 Task: Create an automation button on a Trello card to copy it to a specific list.
Action: Mouse moved to (413, 469)
Screenshot: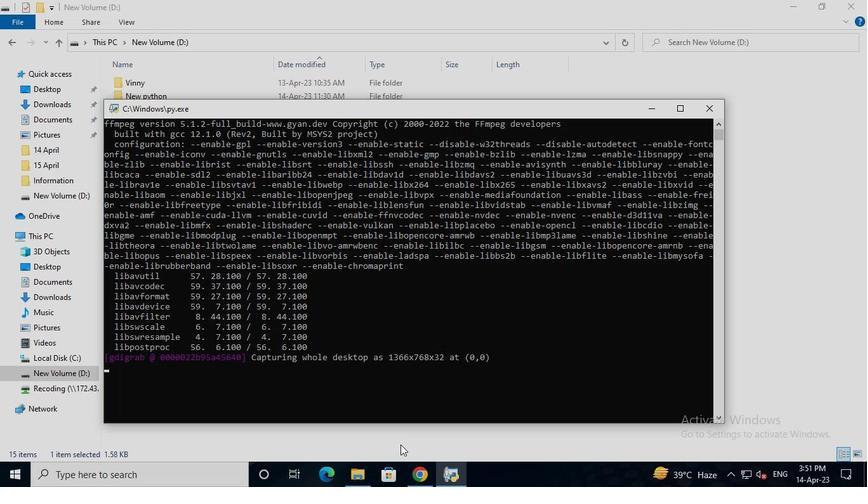 
Action: Mouse pressed left at (413, 469)
Screenshot: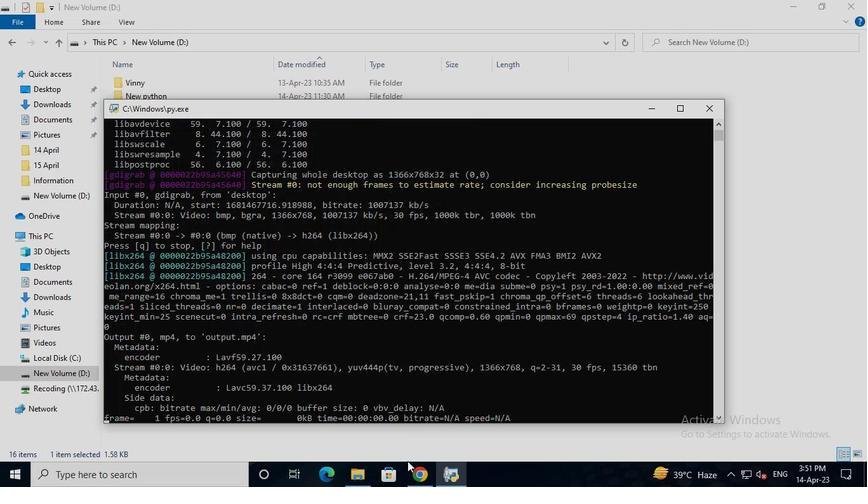 
Action: Mouse moved to (459, 388)
Screenshot: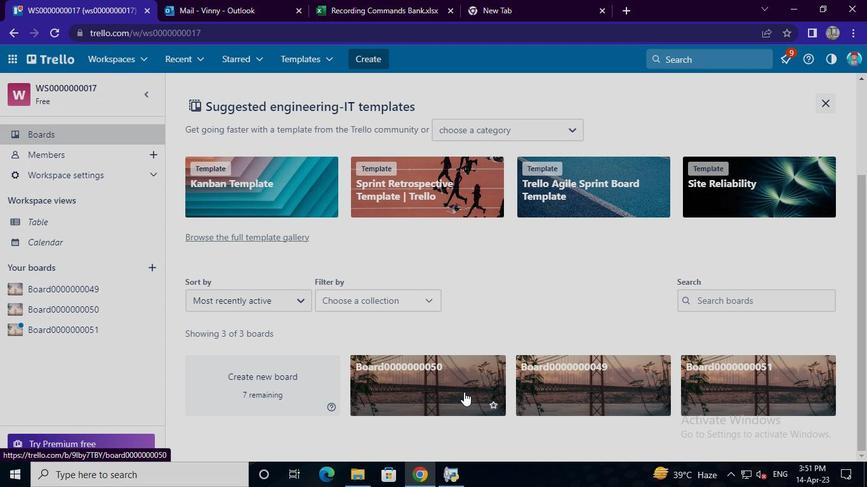 
Action: Mouse pressed left at (459, 388)
Screenshot: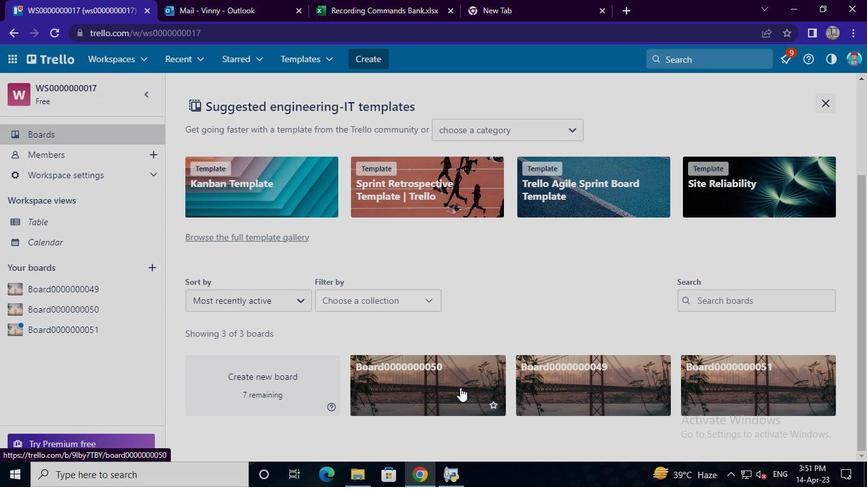 
Action: Mouse moved to (330, 253)
Screenshot: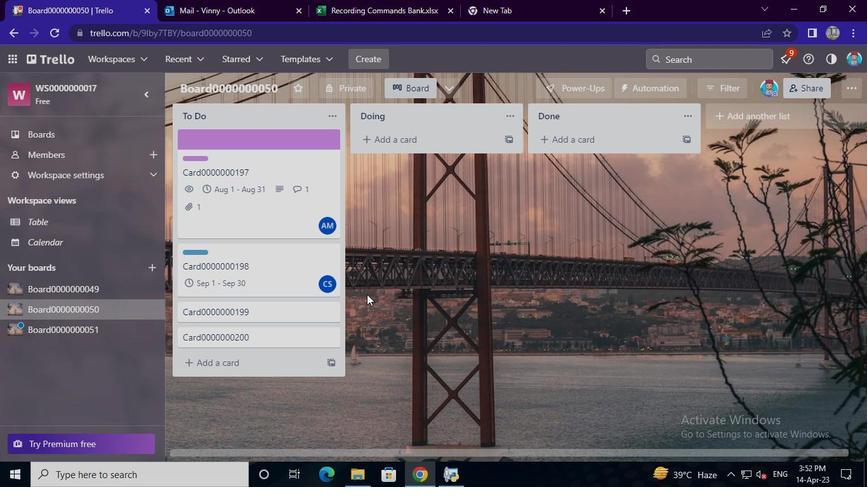 
Action: Mouse pressed left at (330, 253)
Screenshot: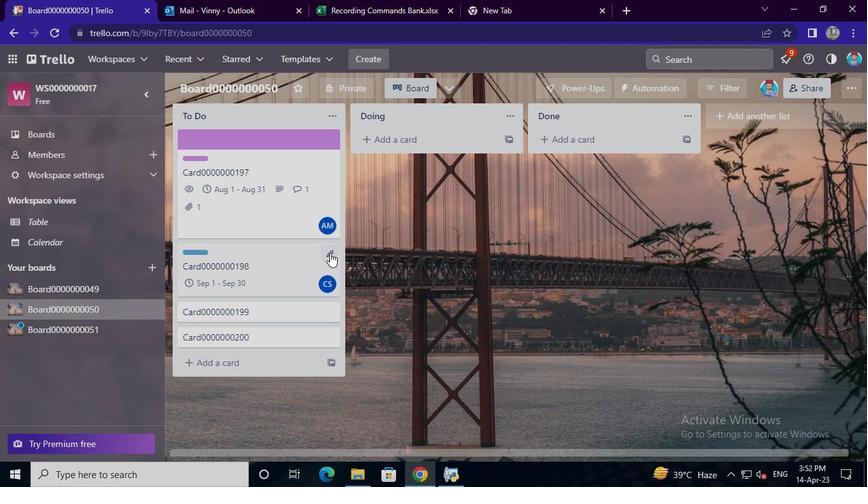 
Action: Mouse moved to (384, 256)
Screenshot: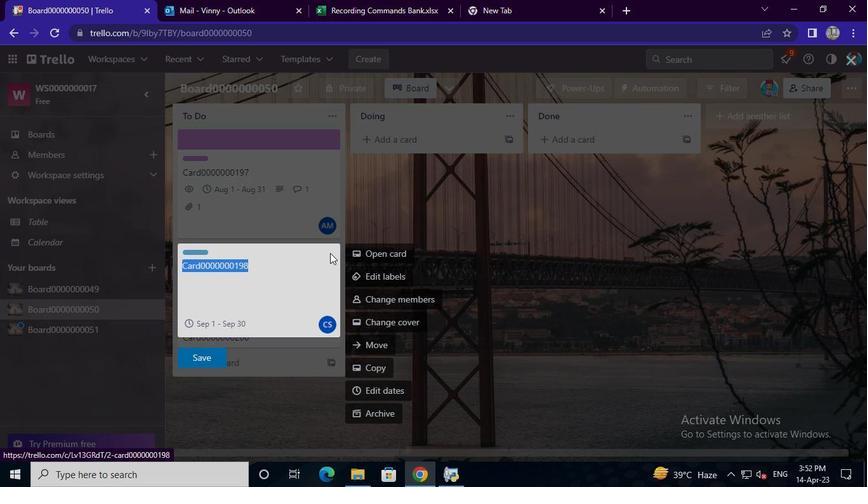 
Action: Mouse pressed left at (384, 256)
Screenshot: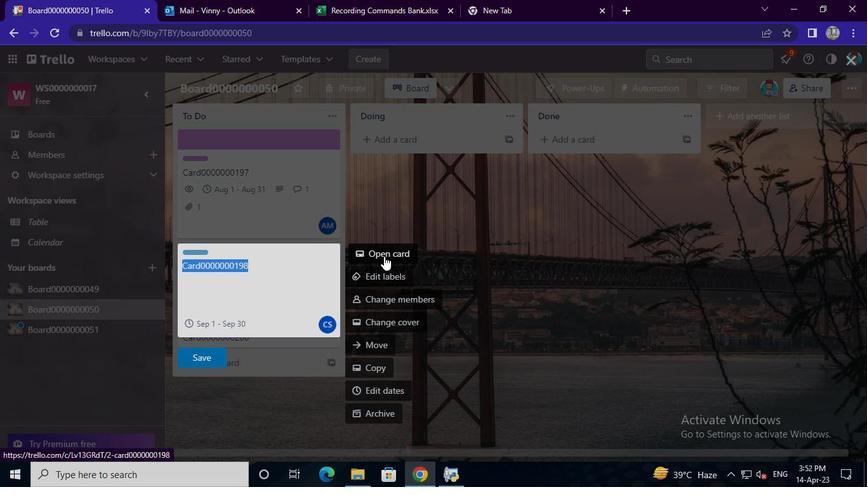 
Action: Mouse moved to (584, 257)
Screenshot: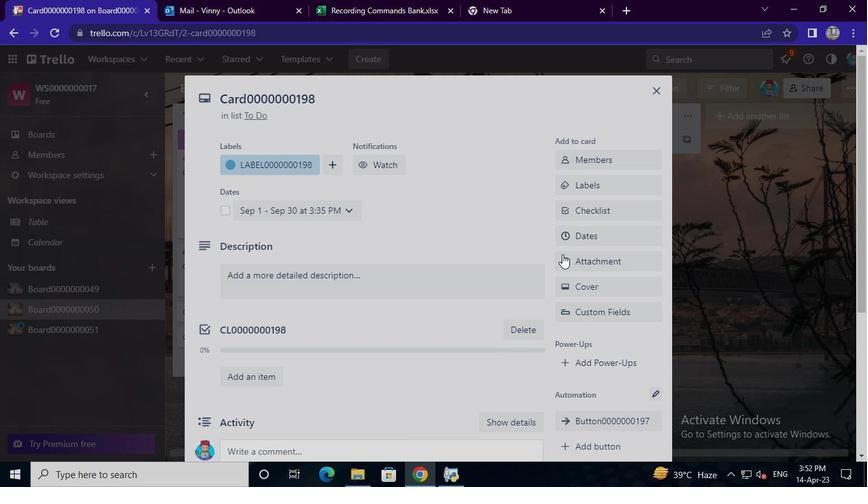 
Action: Mouse pressed left at (584, 257)
Screenshot: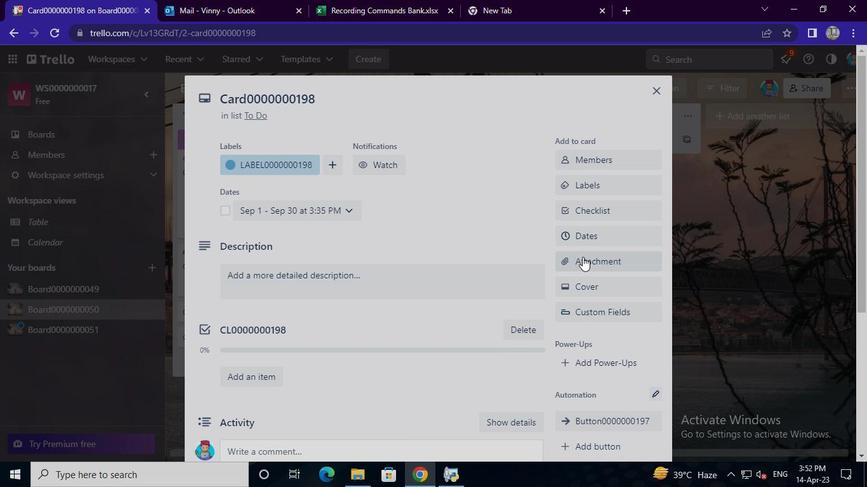 
Action: Mouse moved to (587, 136)
Screenshot: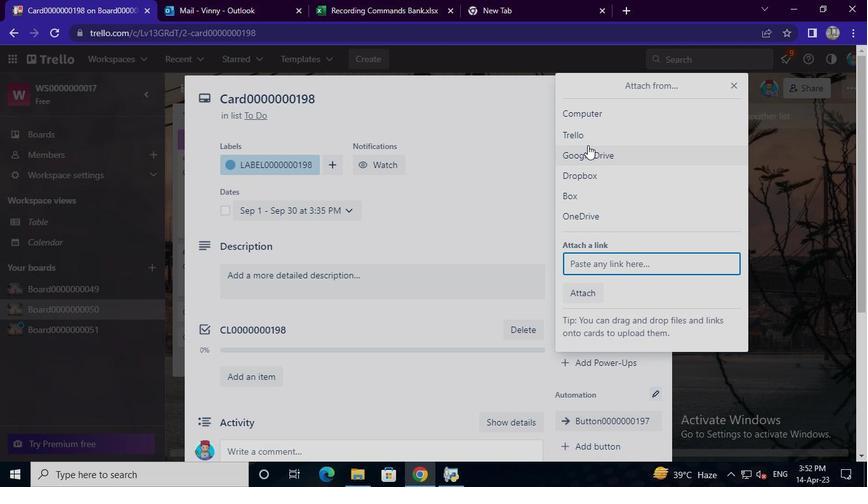 
Action: Mouse pressed left at (587, 136)
Screenshot: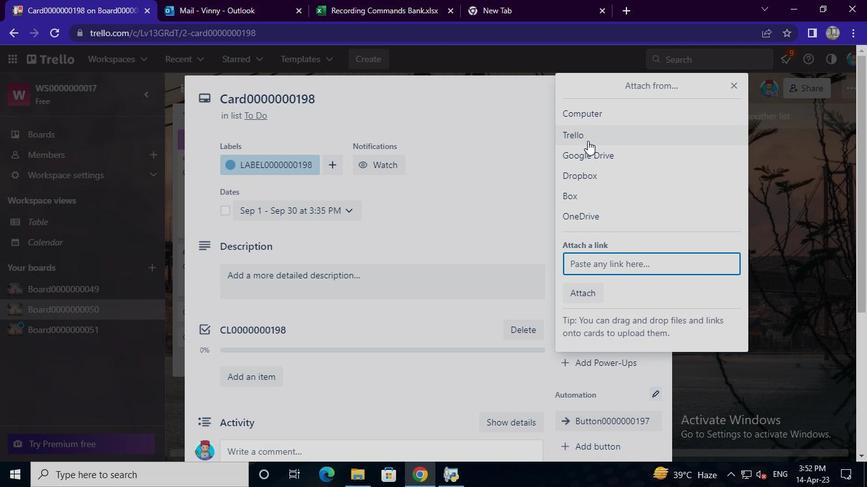 
Action: Mouse moved to (602, 179)
Screenshot: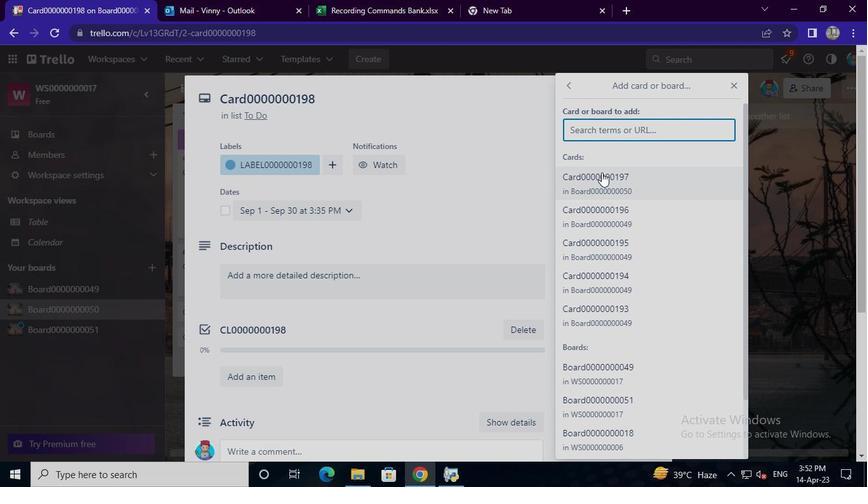 
Action: Mouse pressed left at (602, 179)
Screenshot: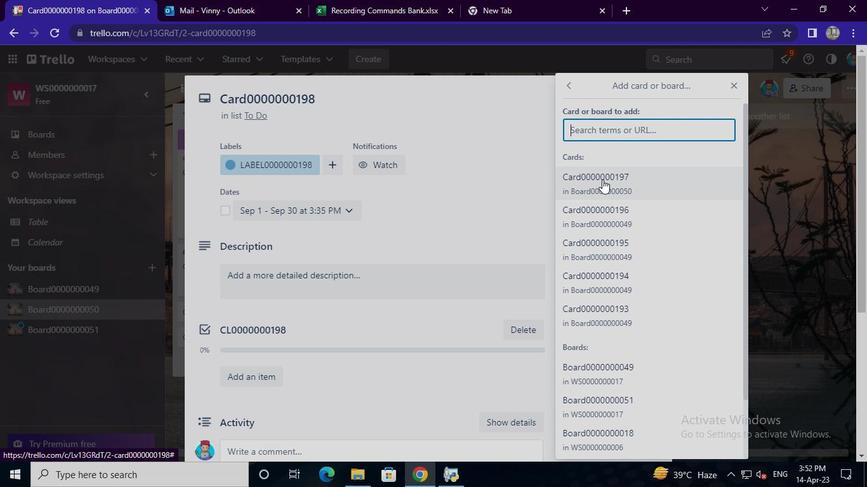 
Action: Mouse moved to (593, 289)
Screenshot: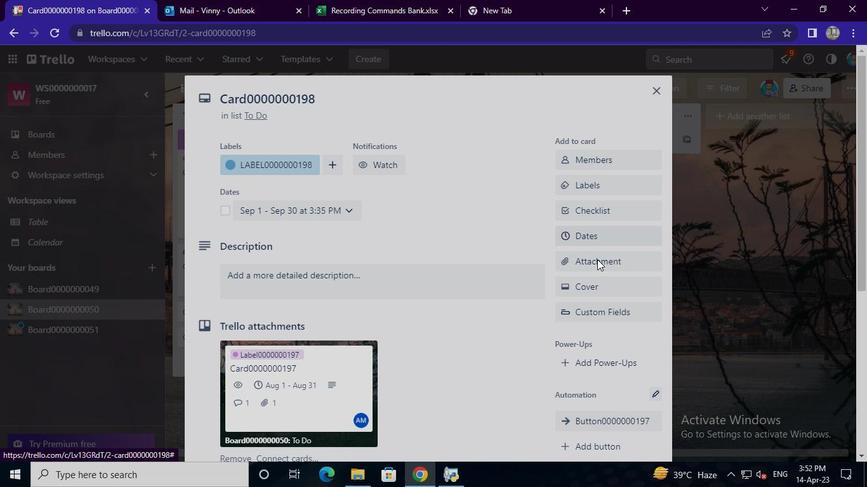 
Action: Mouse pressed left at (593, 289)
Screenshot: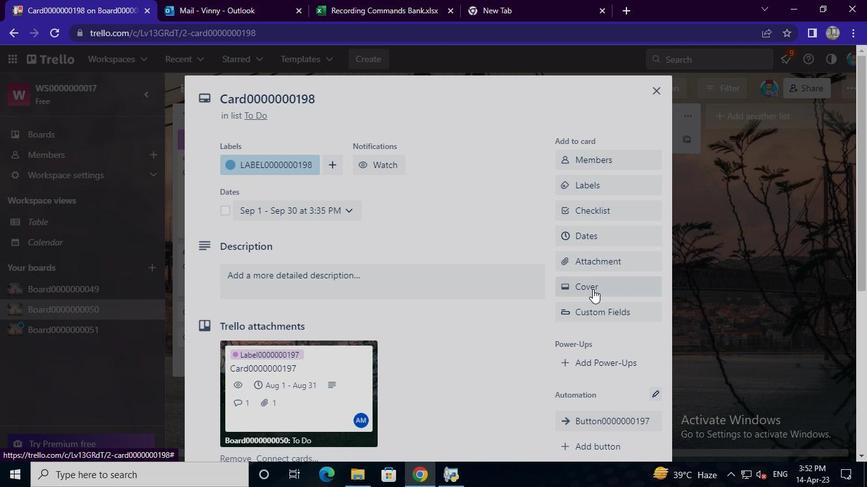 
Action: Mouse moved to (617, 225)
Screenshot: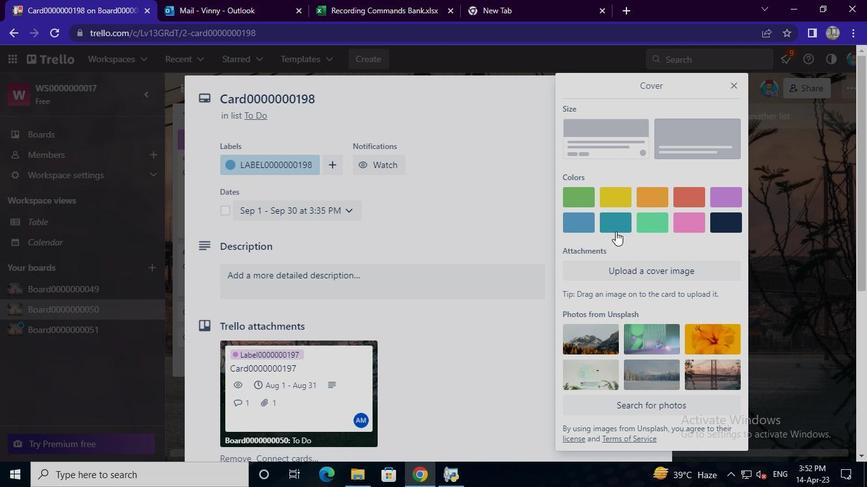 
Action: Mouse pressed left at (617, 225)
Screenshot: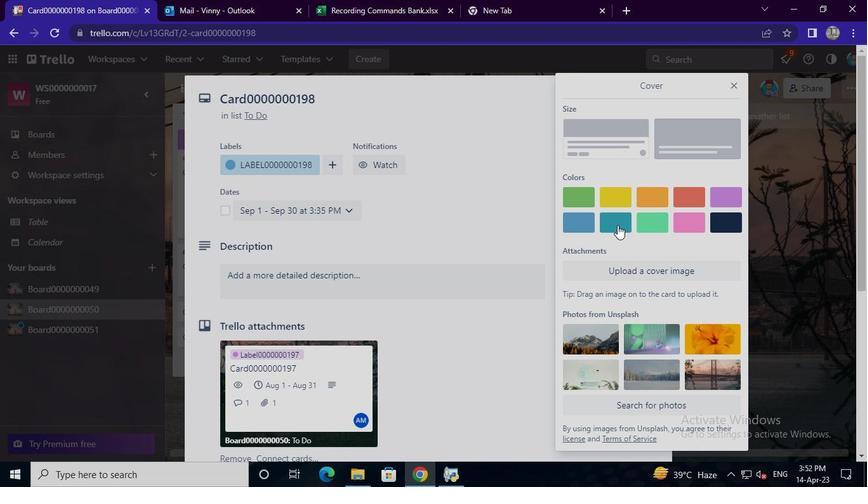 
Action: Mouse moved to (736, 85)
Screenshot: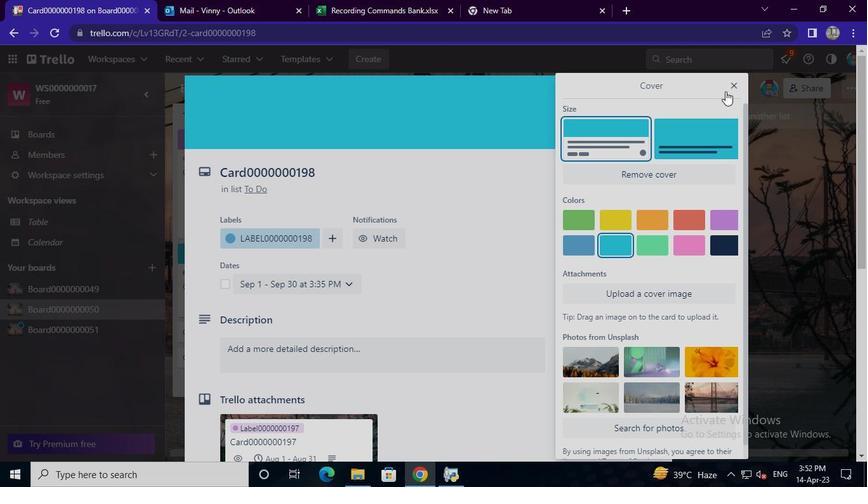 
Action: Mouse pressed left at (736, 85)
Screenshot: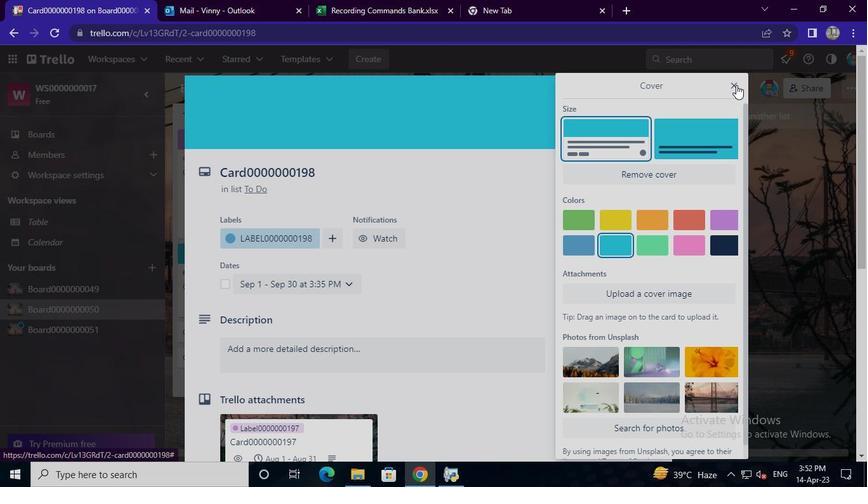 
Action: Mouse moved to (608, 173)
Screenshot: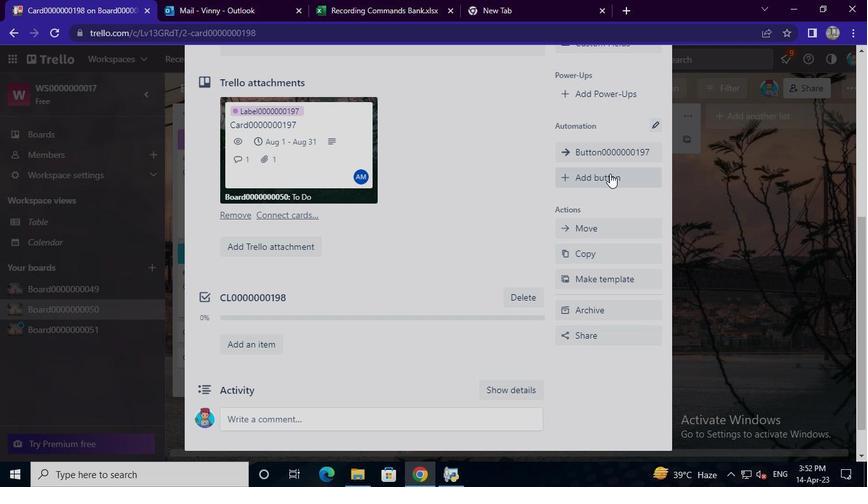 
Action: Mouse pressed left at (608, 173)
Screenshot: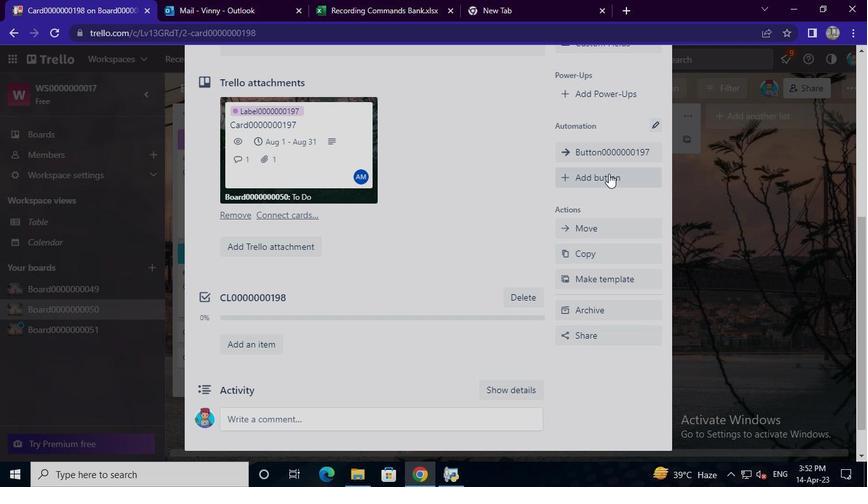 
Action: Mouse moved to (622, 167)
Screenshot: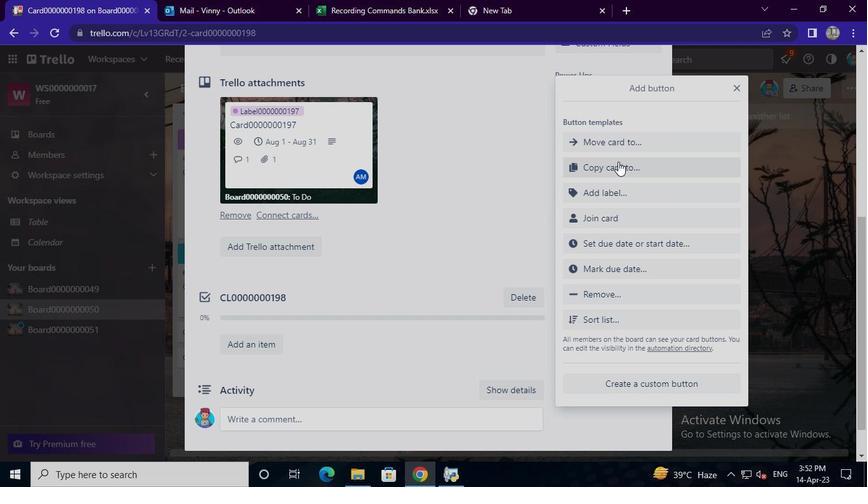 
Action: Mouse pressed left at (622, 167)
Screenshot: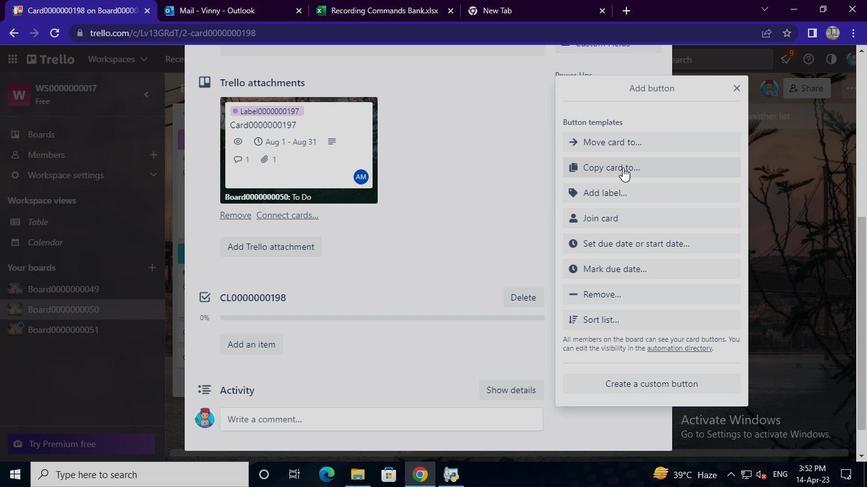 
Action: Mouse moved to (645, 257)
Screenshot: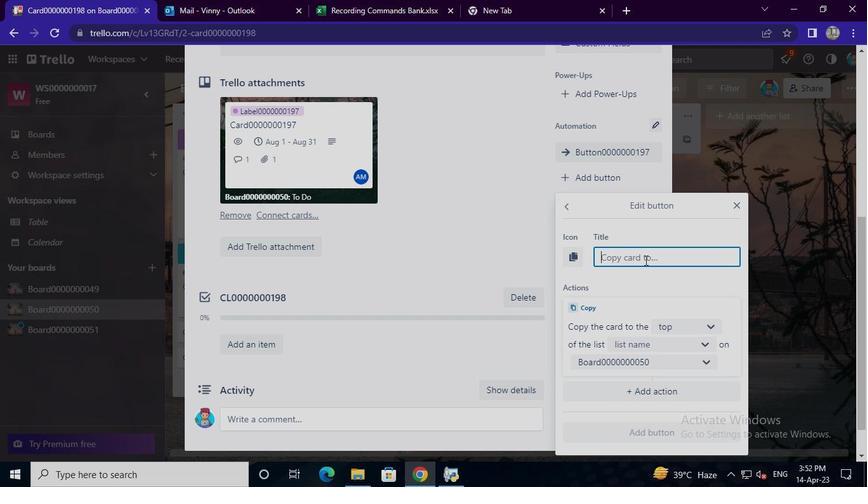 
Action: Mouse pressed left at (645, 257)
Screenshot: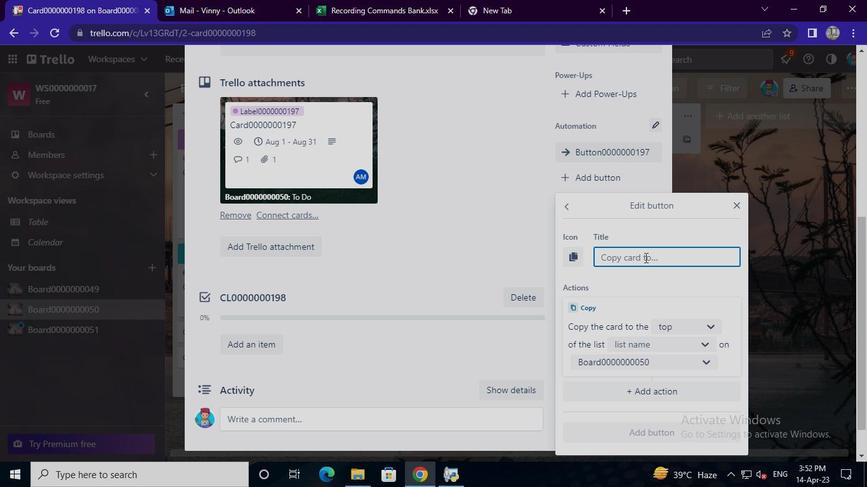 
Action: Mouse moved to (545, 104)
Screenshot: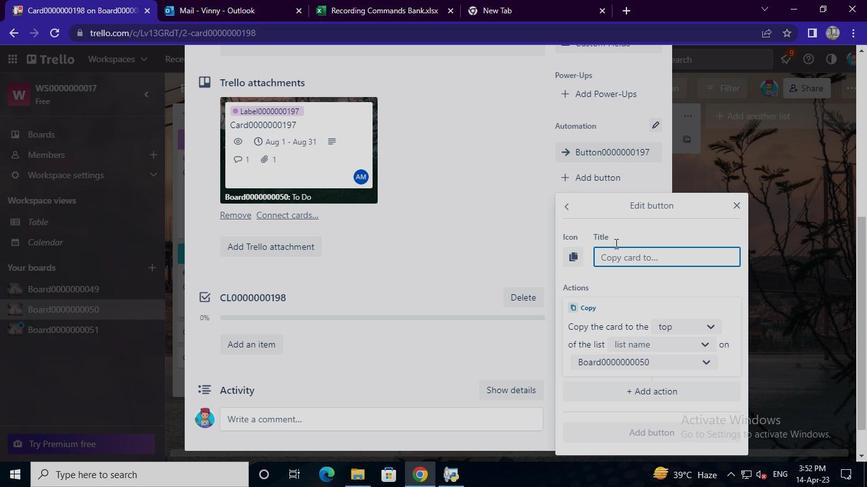 
Action: Keyboard Key.shift
Screenshot: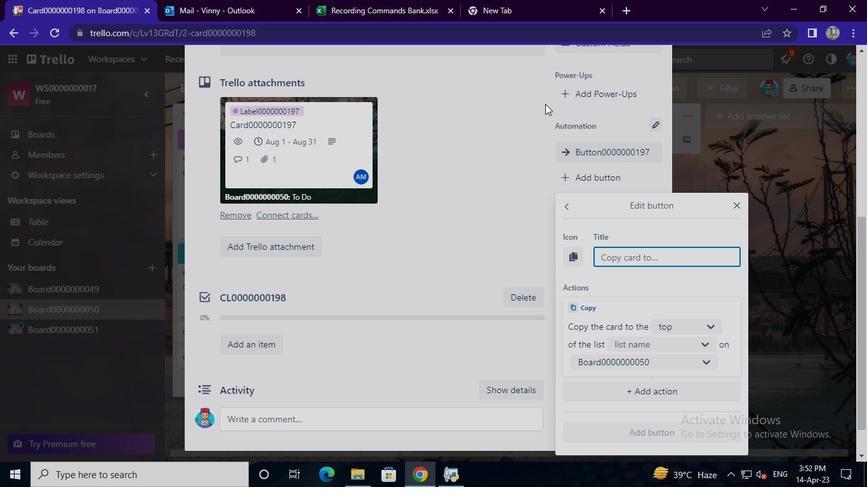 
Action: Mouse moved to (545, 104)
Screenshot: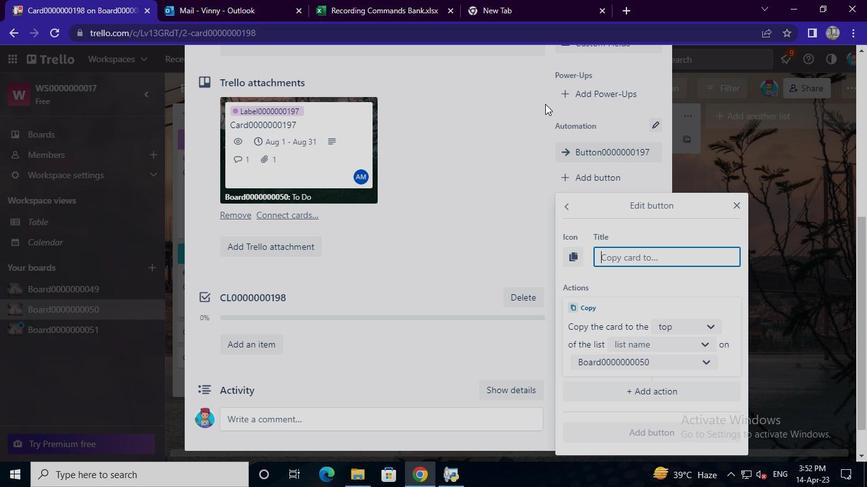 
Action: Keyboard B
Screenshot: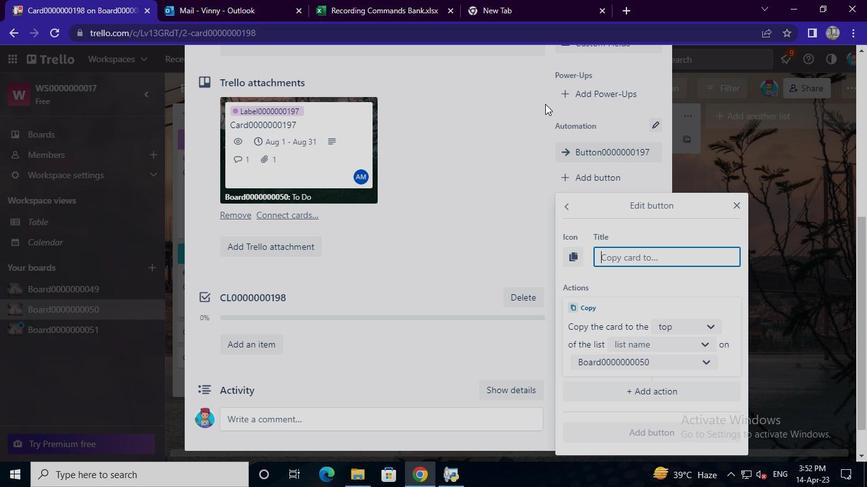 
Action: Keyboard u
Screenshot: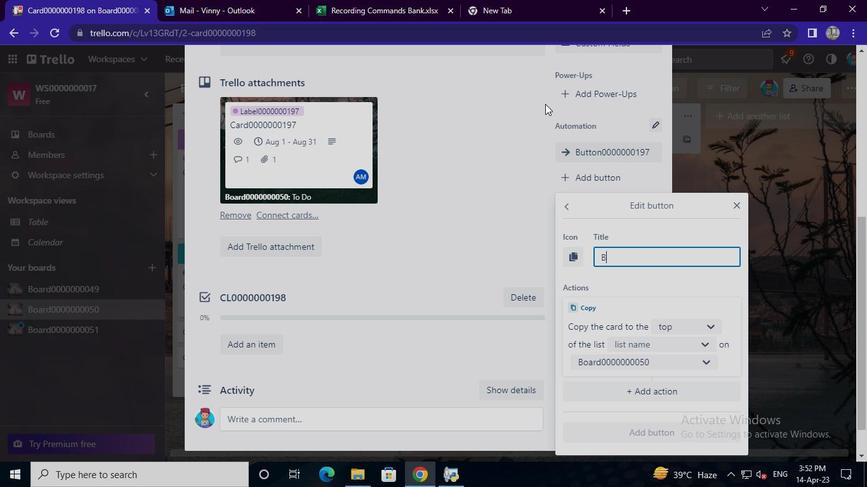
Action: Keyboard t
Screenshot: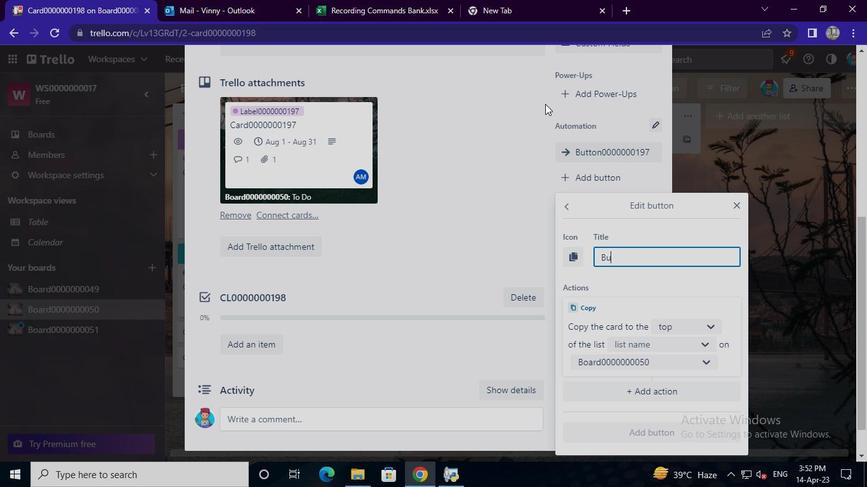 
Action: Keyboard t
Screenshot: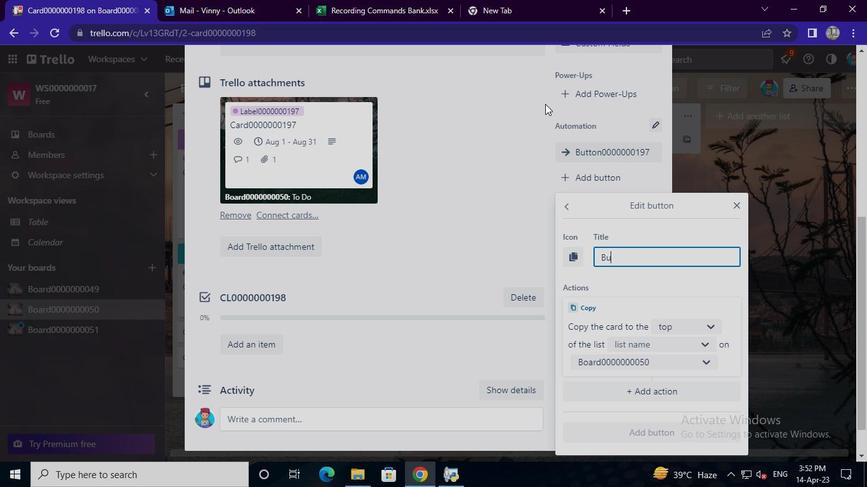 
Action: Keyboard o
Screenshot: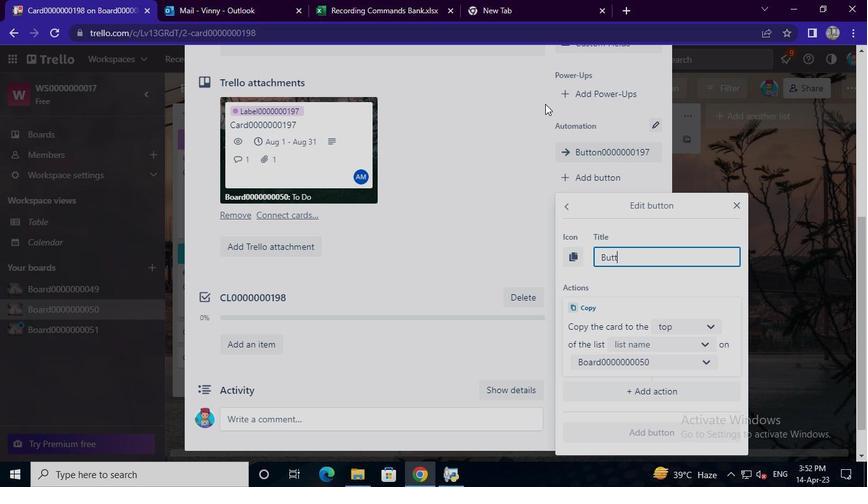 
Action: Keyboard n
Screenshot: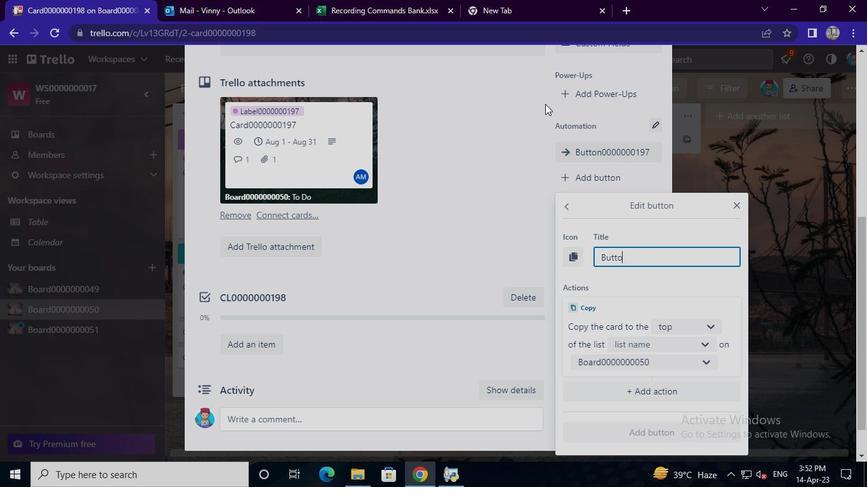 
Action: Keyboard <97>
Screenshot: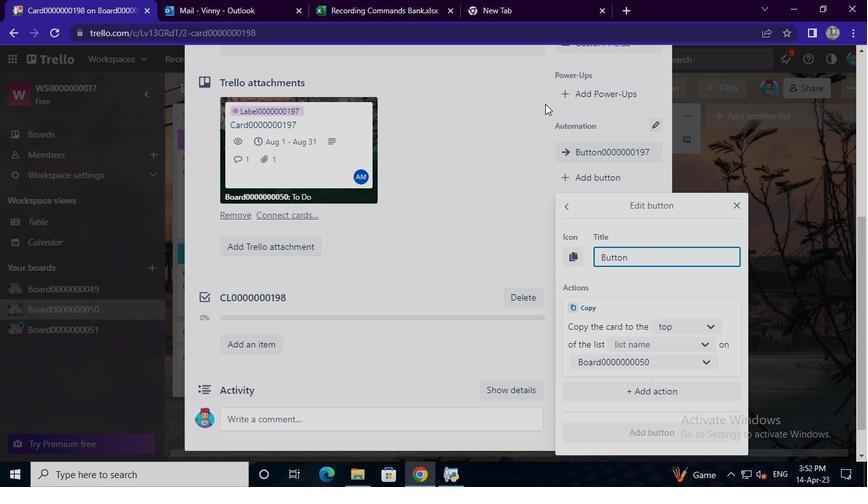 
Action: Keyboard <105>
Screenshot: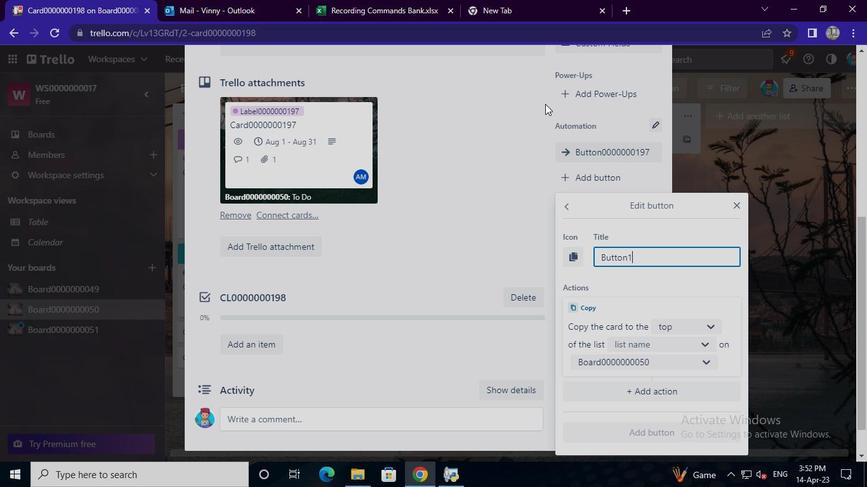 
Action: Keyboard <104>
Screenshot: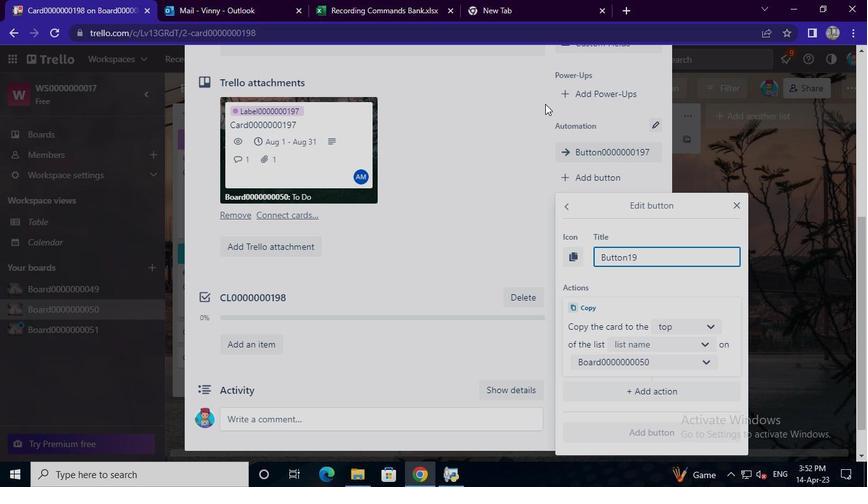 
Action: Mouse moved to (676, 327)
Screenshot: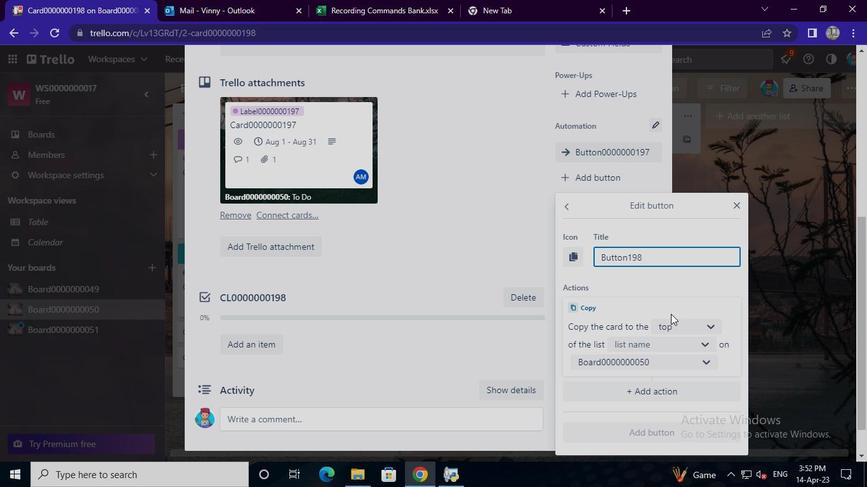 
Action: Mouse pressed left at (676, 327)
Screenshot: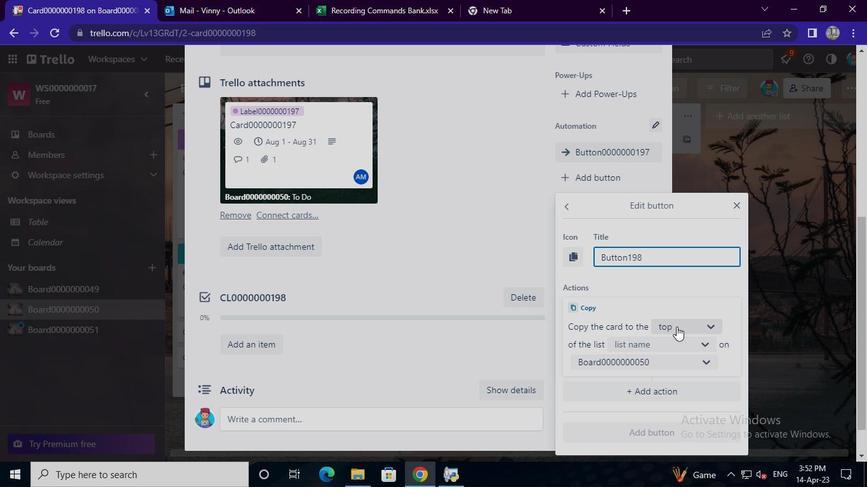 
Action: Mouse moved to (687, 368)
Screenshot: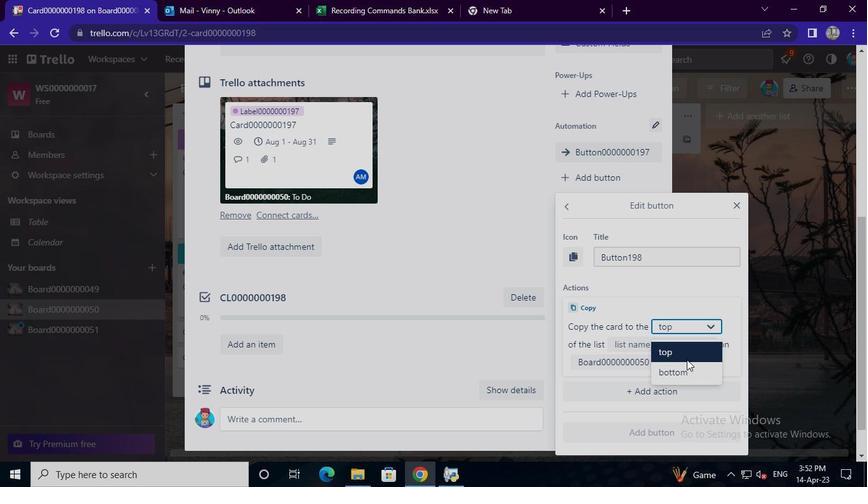 
Action: Mouse pressed left at (687, 368)
Screenshot: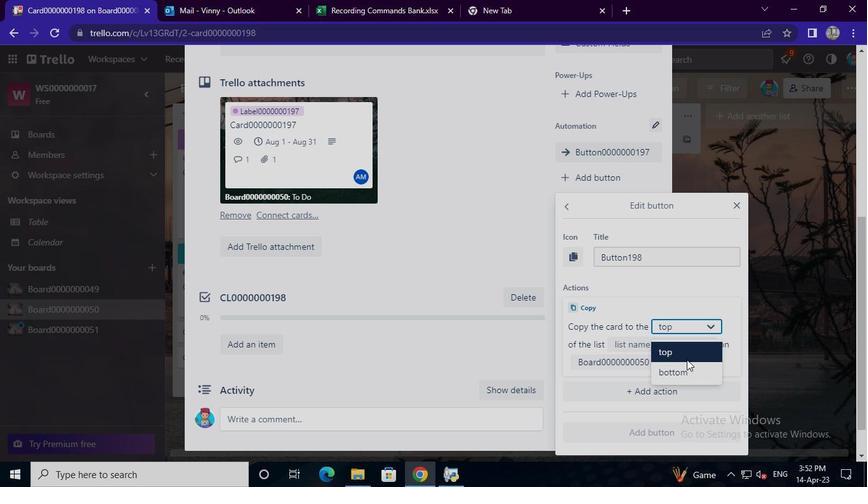 
Action: Mouse moved to (683, 348)
Screenshot: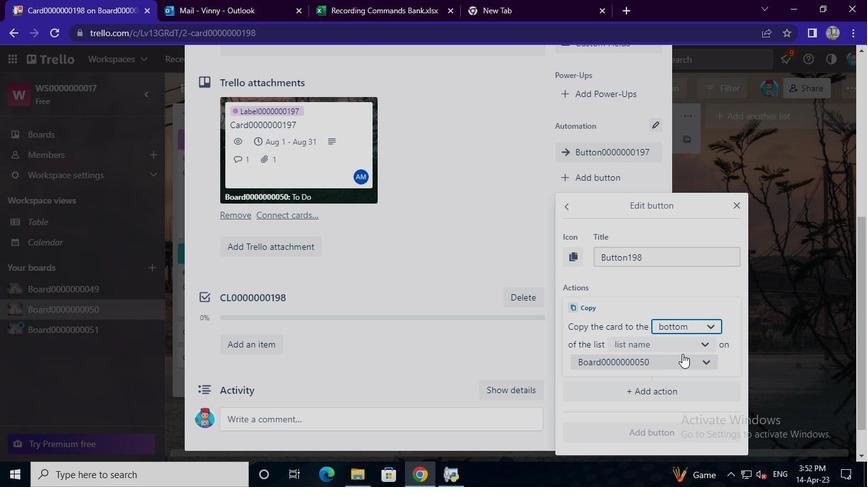 
Action: Mouse pressed left at (683, 348)
Screenshot: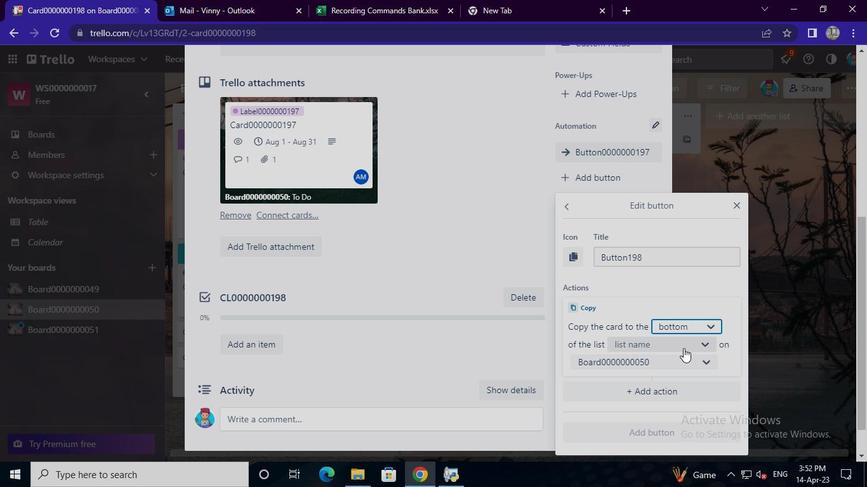 
Action: Mouse moved to (669, 368)
Screenshot: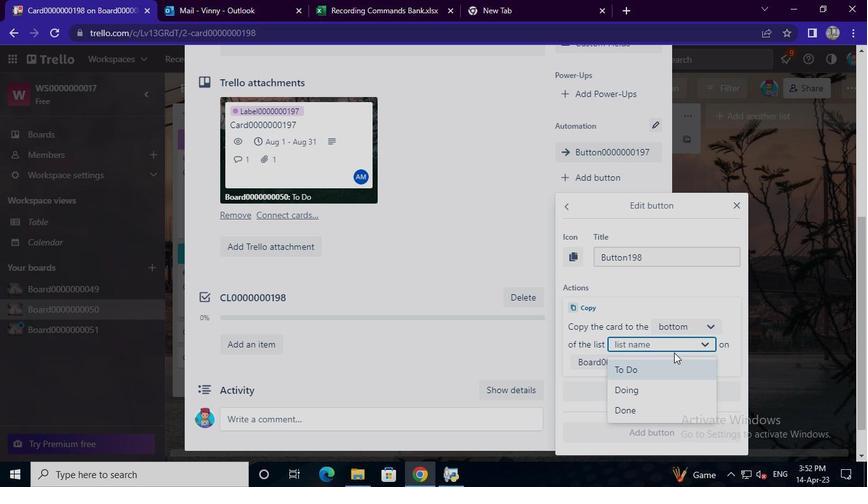 
Action: Mouse pressed left at (669, 368)
Screenshot: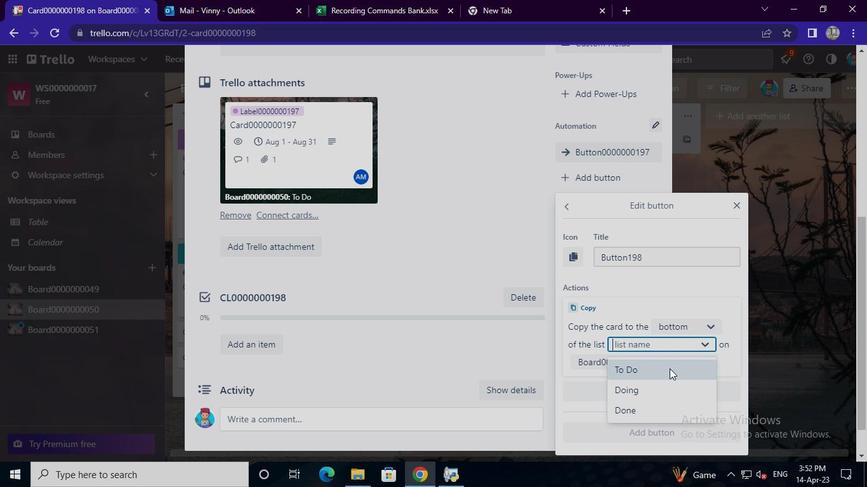 
Action: Mouse moved to (662, 428)
Screenshot: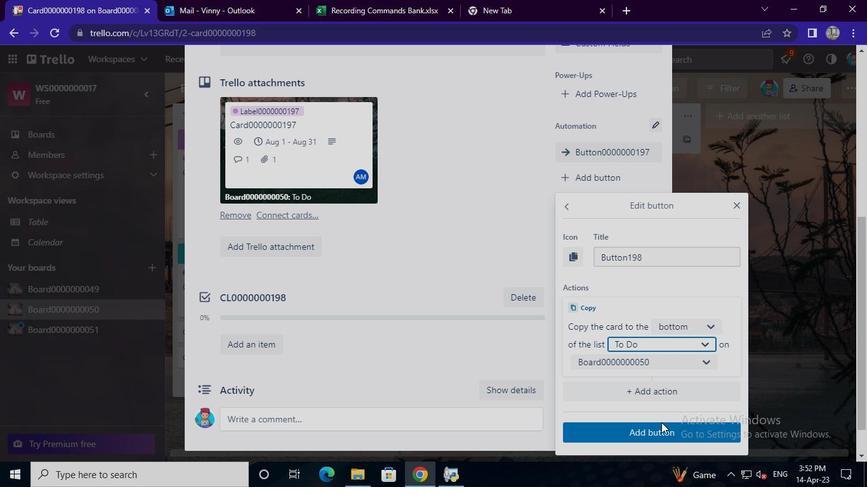
Action: Mouse pressed left at (662, 428)
Screenshot: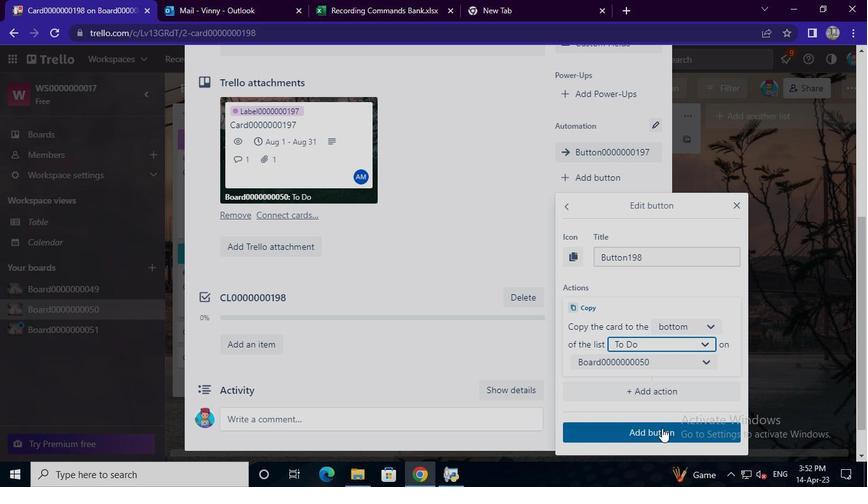
Action: Mouse moved to (291, 161)
Screenshot: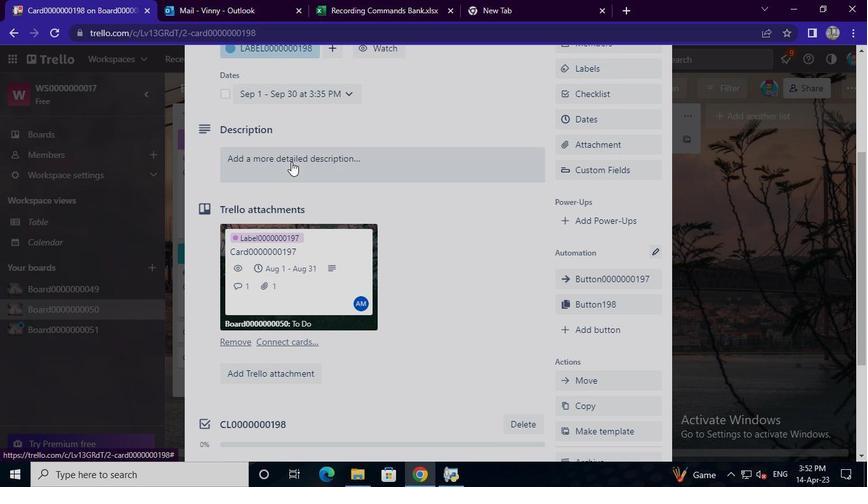 
Action: Mouse pressed left at (291, 161)
Screenshot: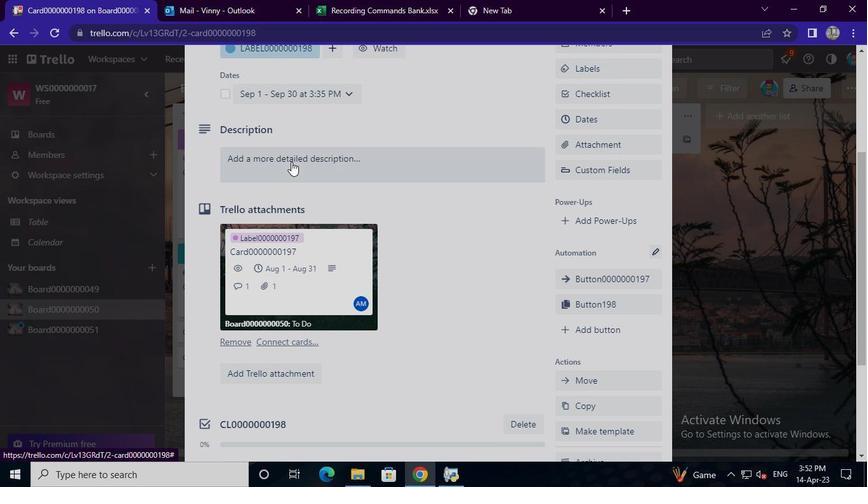 
Action: Mouse moved to (290, 161)
Screenshot: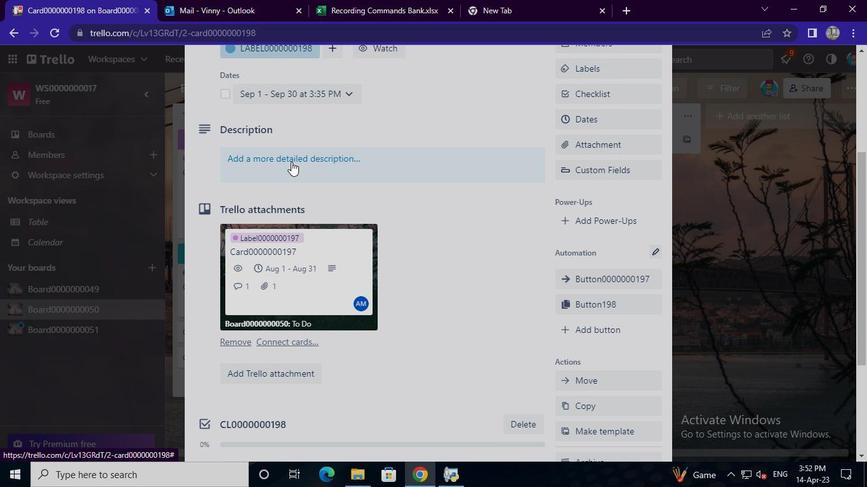 
Action: Keyboard Key.shift
Screenshot: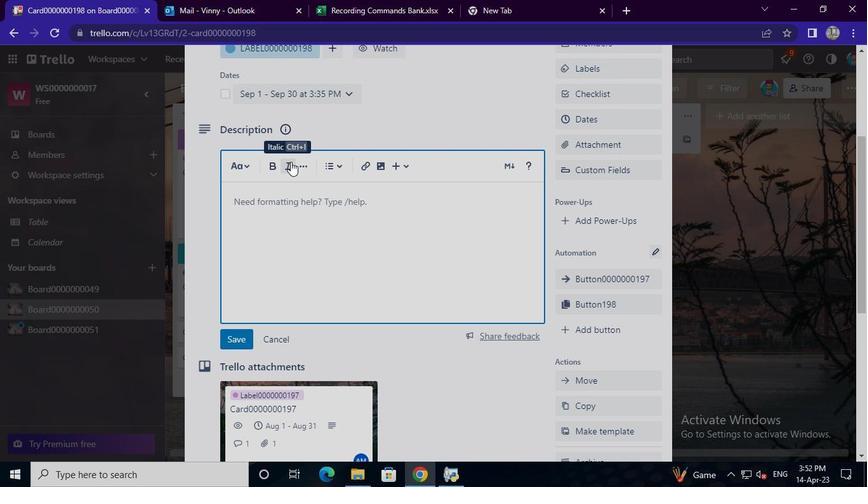
Action: Keyboard D
Screenshot: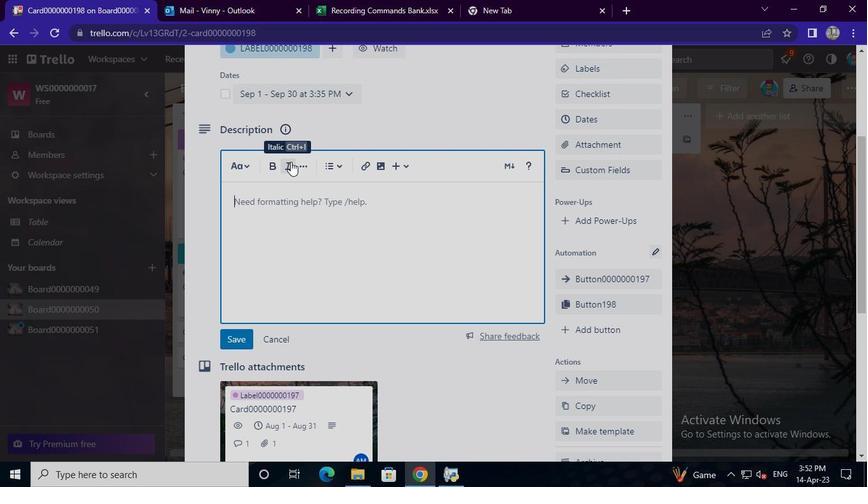 
Action: Keyboard S
Screenshot: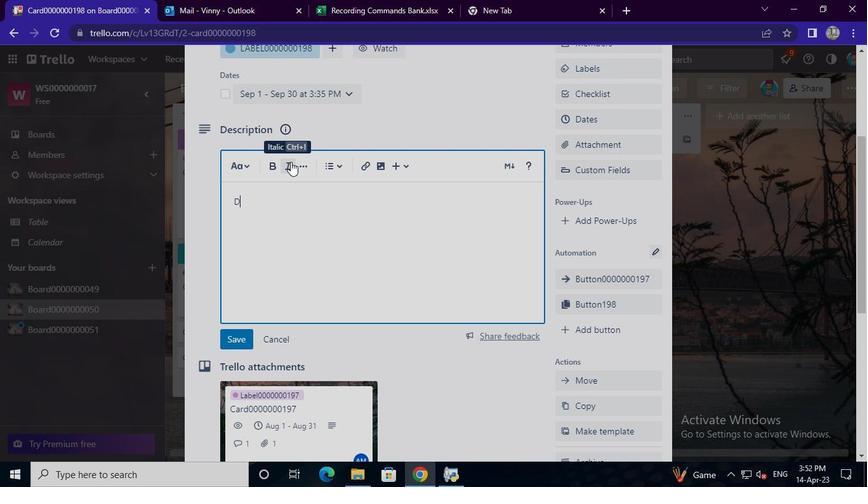 
Action: Keyboard <96>
Screenshot: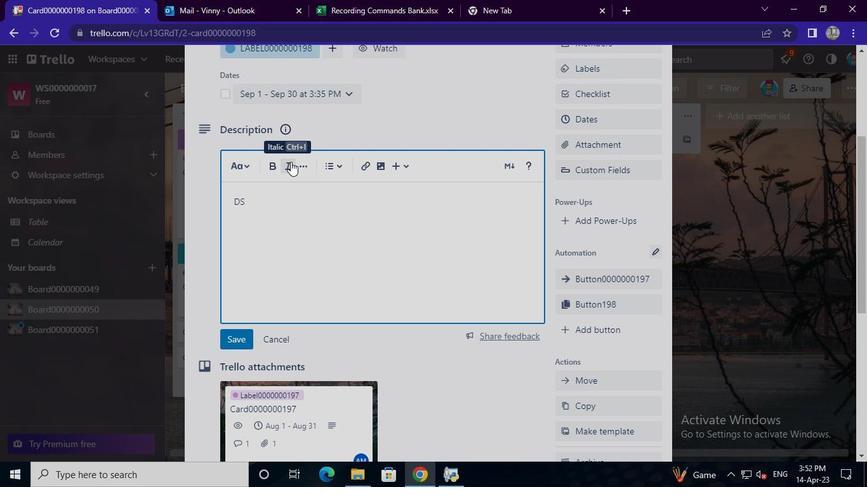 
Action: Keyboard <96>
Screenshot: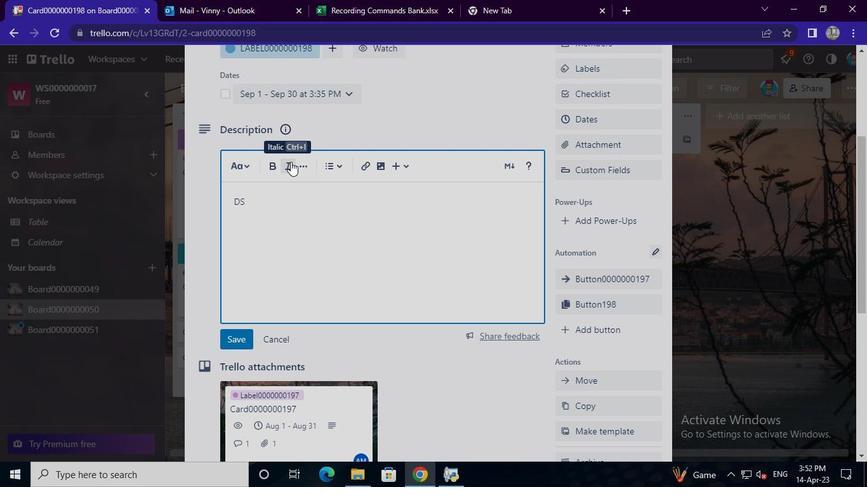 
Action: Keyboard <96>
Screenshot: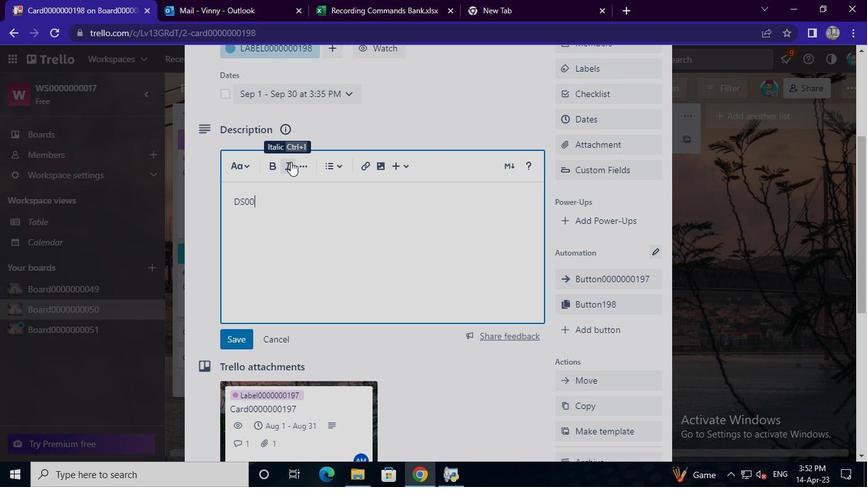 
Action: Keyboard <96>
Screenshot: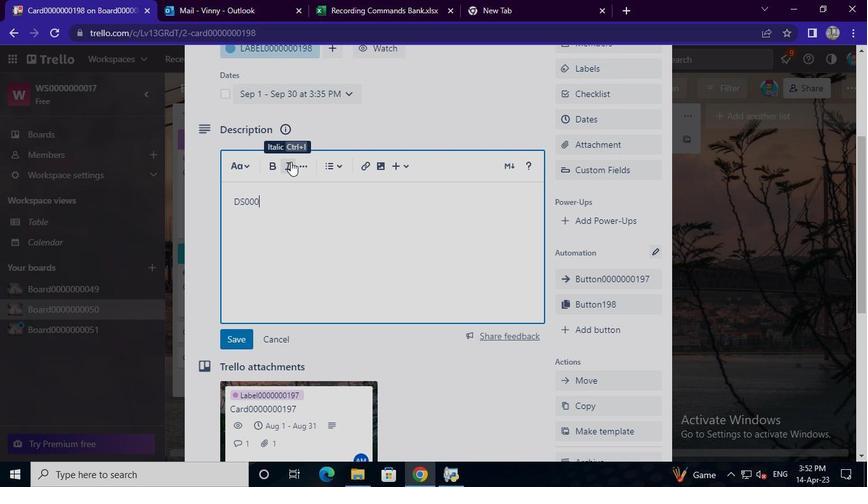 
Action: Keyboard <96>
Screenshot: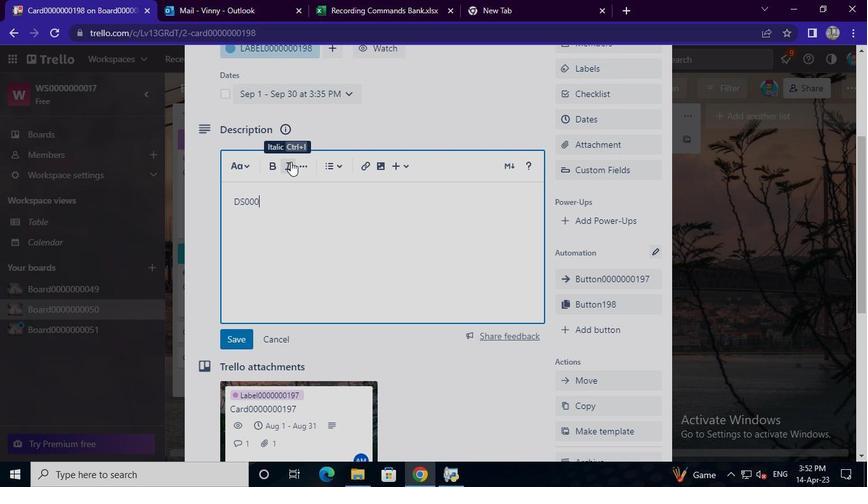 
Action: Keyboard <96>
Screenshot: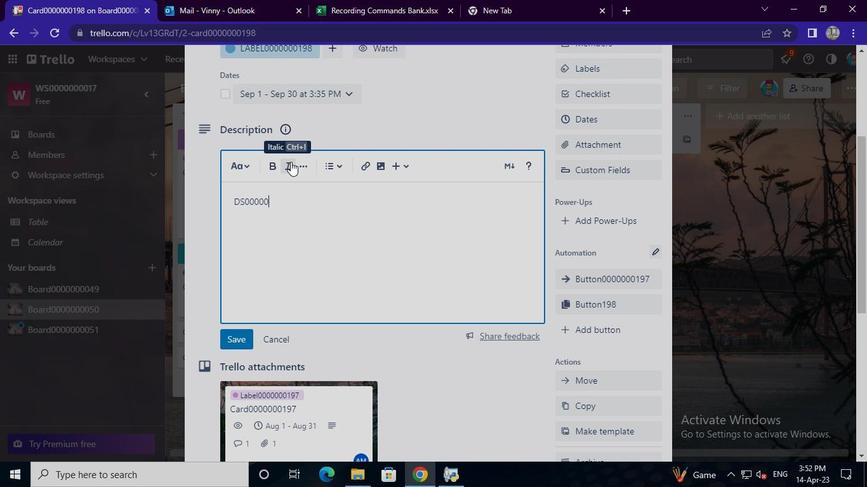 
Action: Keyboard <96>
Screenshot: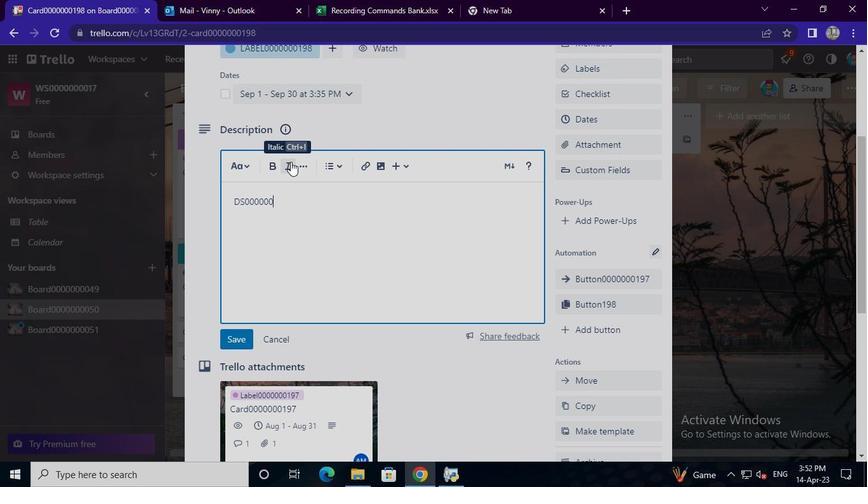 
Action: Keyboard <97>
Screenshot: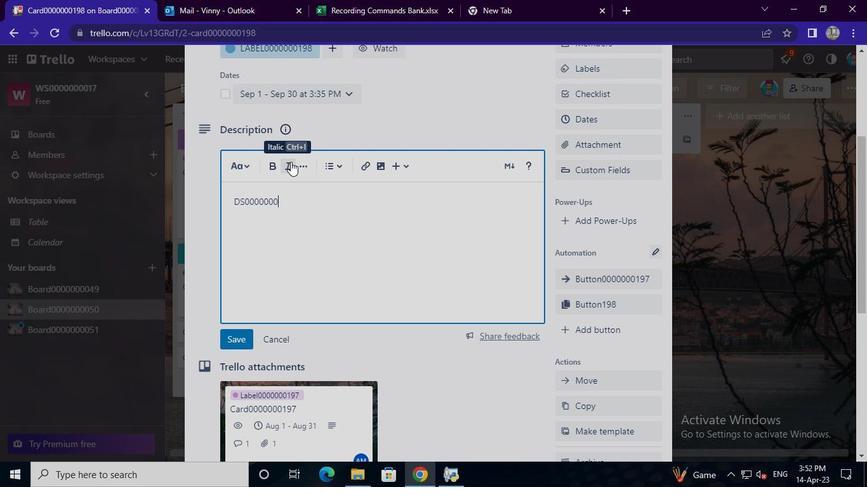 
Action: Keyboard <105>
Screenshot: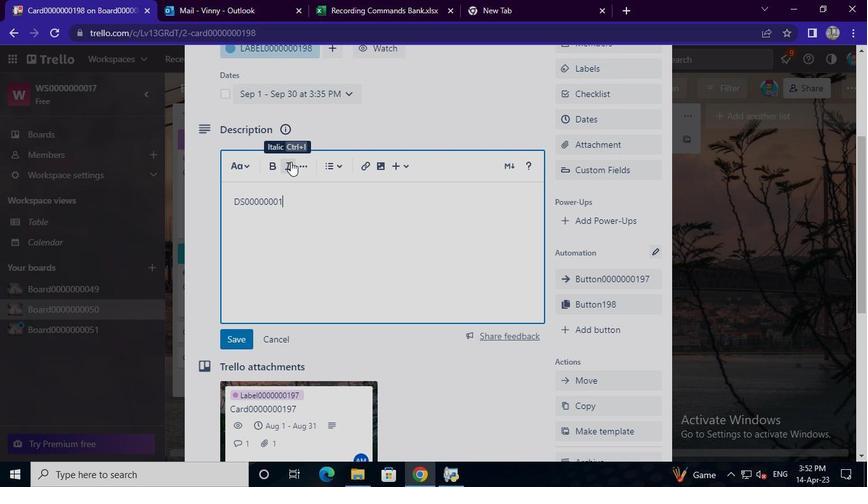 
Action: Keyboard <104>
Screenshot: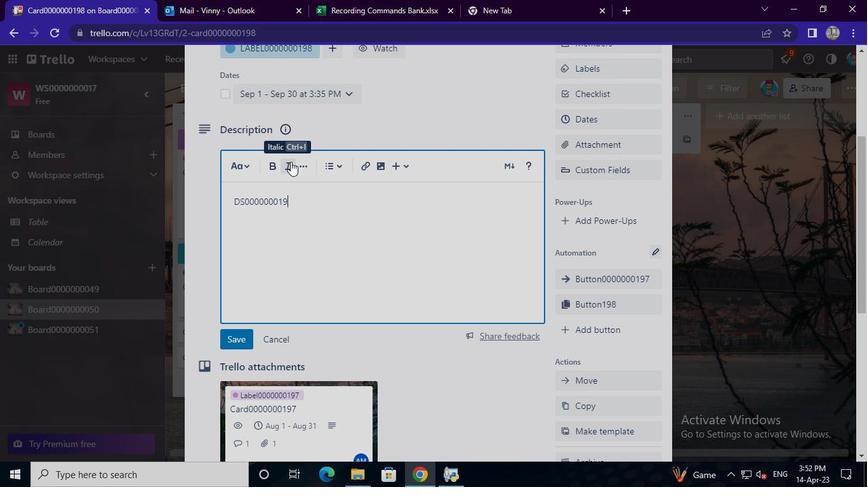 
Action: Mouse moved to (241, 334)
Screenshot: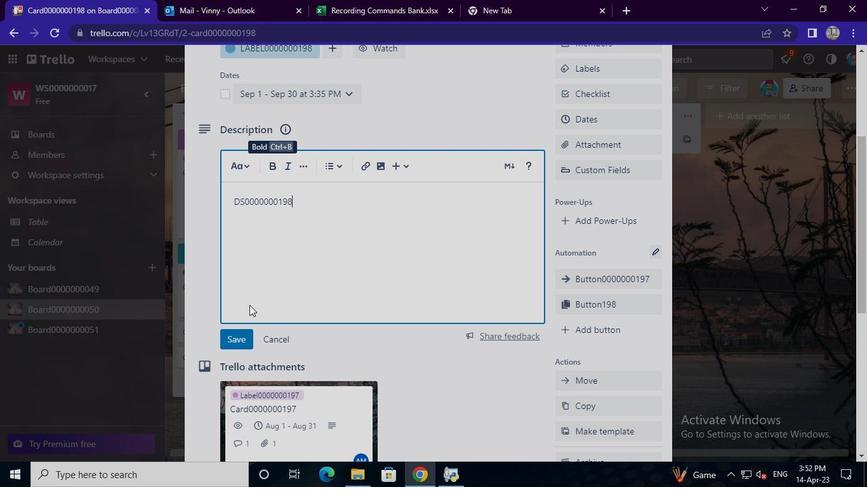 
Action: Mouse pressed left at (241, 334)
Screenshot: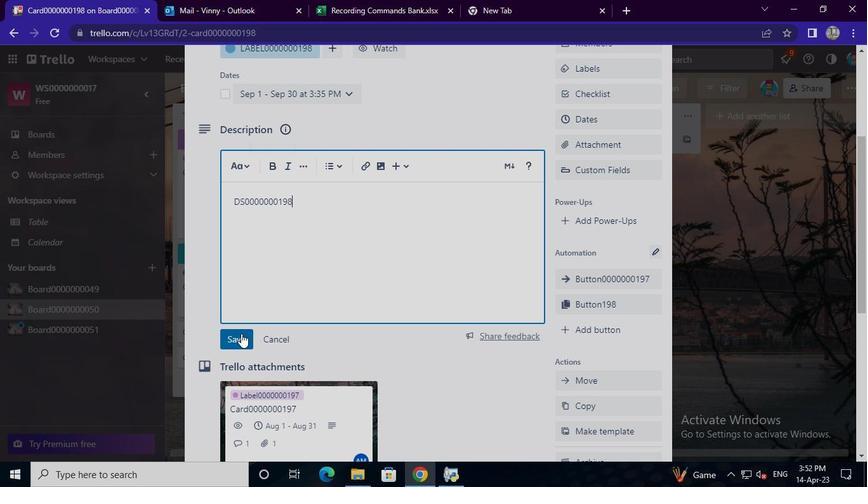 
Action: Mouse moved to (283, 393)
Screenshot: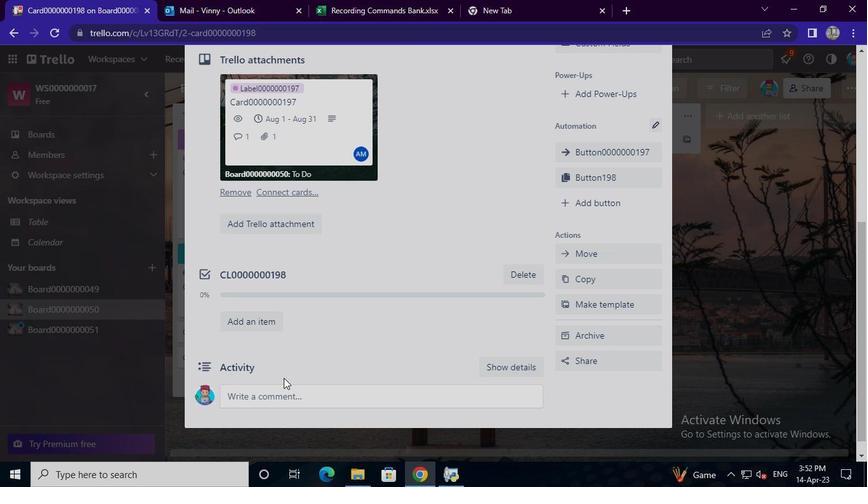 
Action: Mouse pressed left at (283, 393)
Screenshot: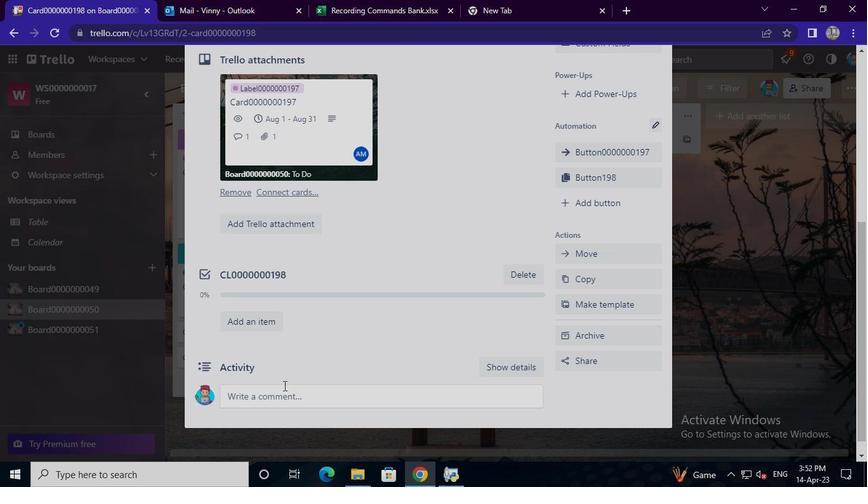 
Action: Mouse moved to (285, 398)
Screenshot: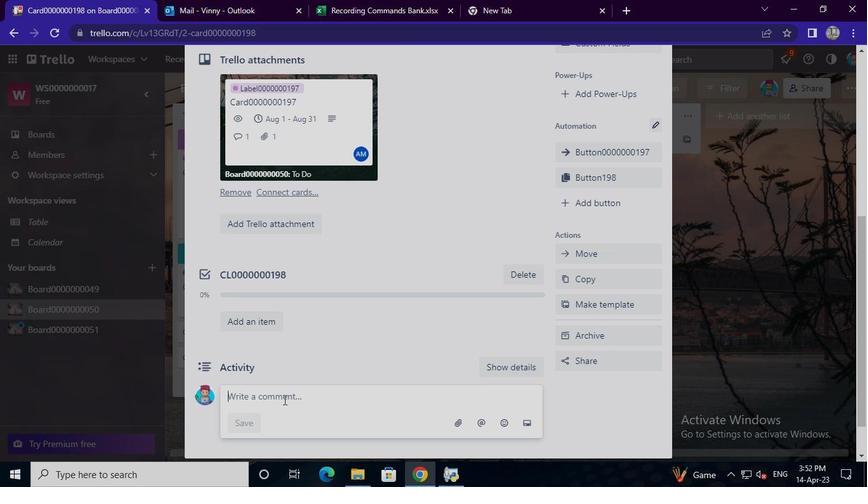 
Action: Mouse pressed left at (285, 398)
Screenshot: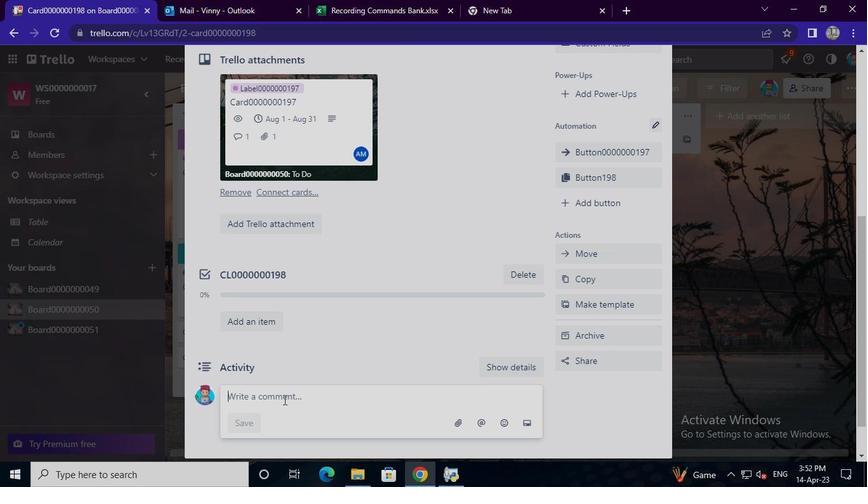 
Action: Mouse moved to (288, 394)
Screenshot: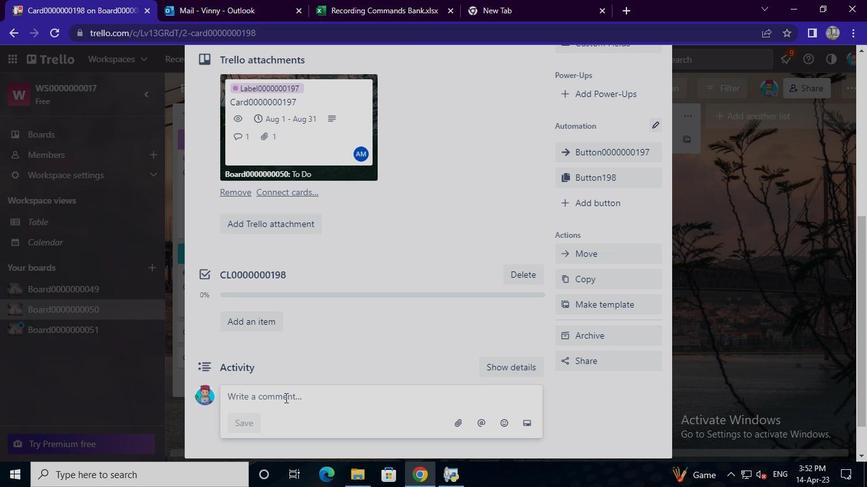 
Action: Keyboard Key.shift
Screenshot: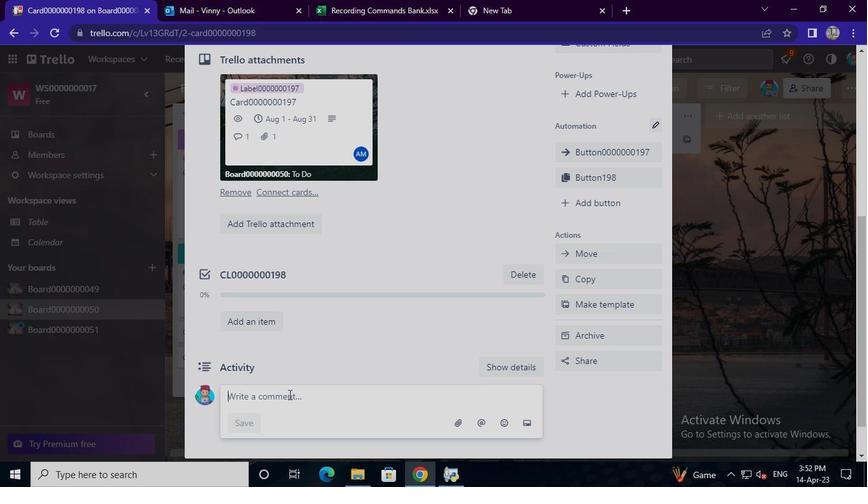 
Action: Keyboard C
Screenshot: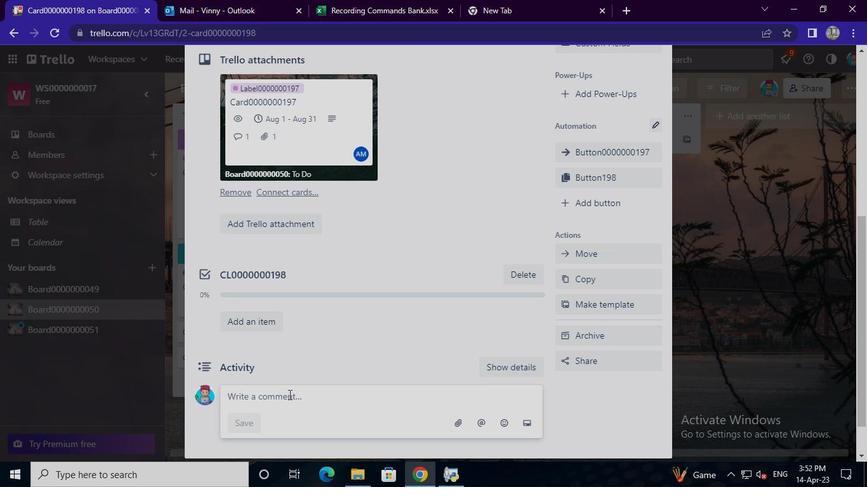 
Action: Keyboard M
Screenshot: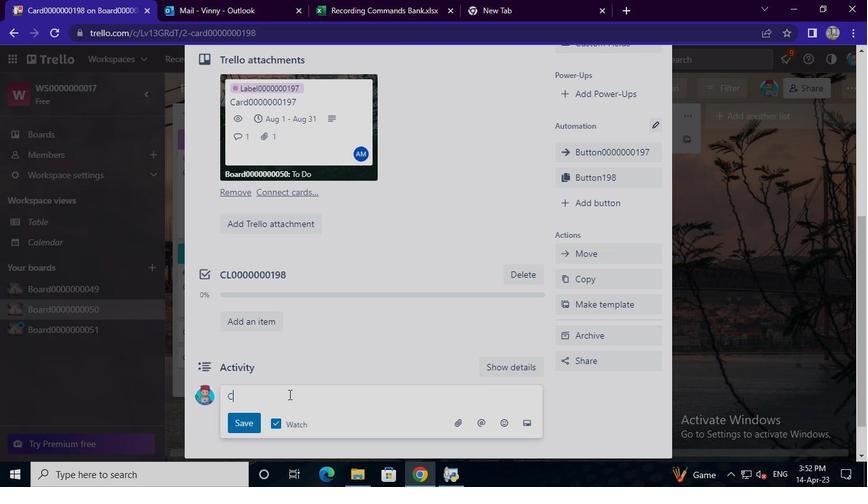 
Action: Keyboard <96>
Screenshot: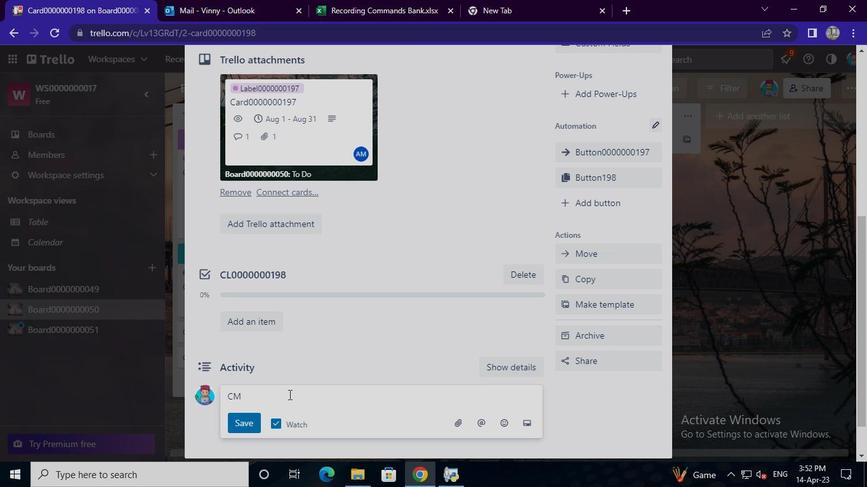 
Action: Keyboard <96>
Screenshot: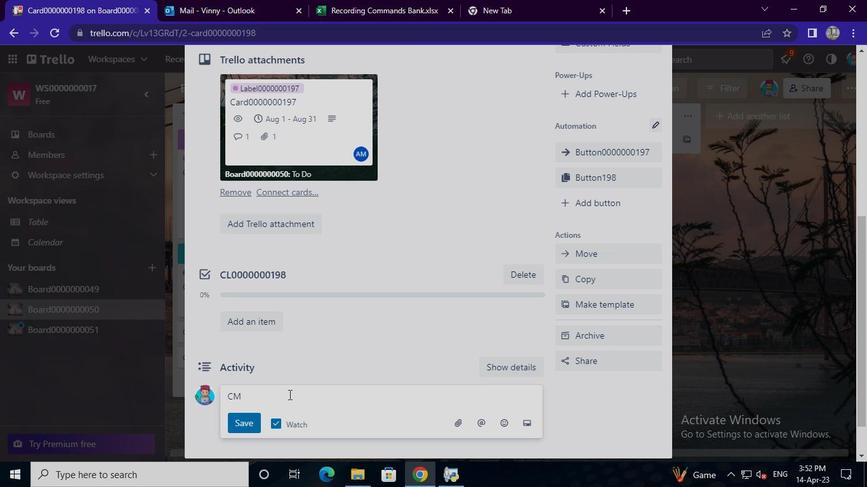 
Action: Keyboard <96>
Screenshot: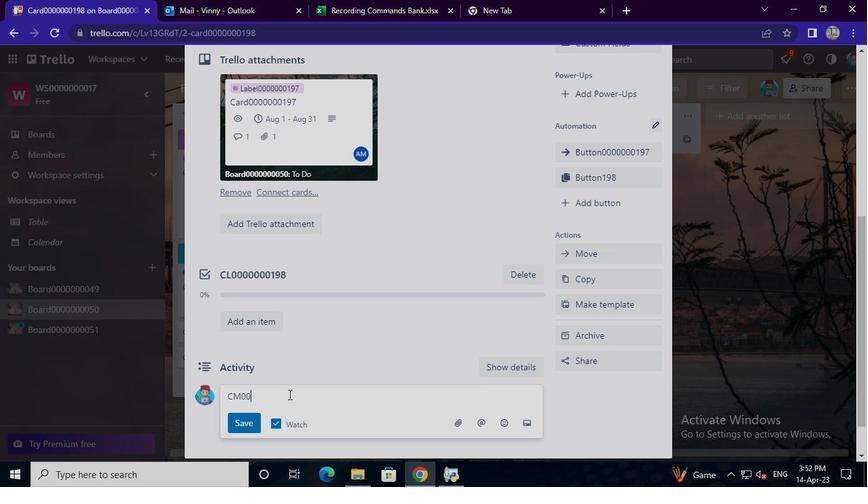 
Action: Keyboard <96>
Screenshot: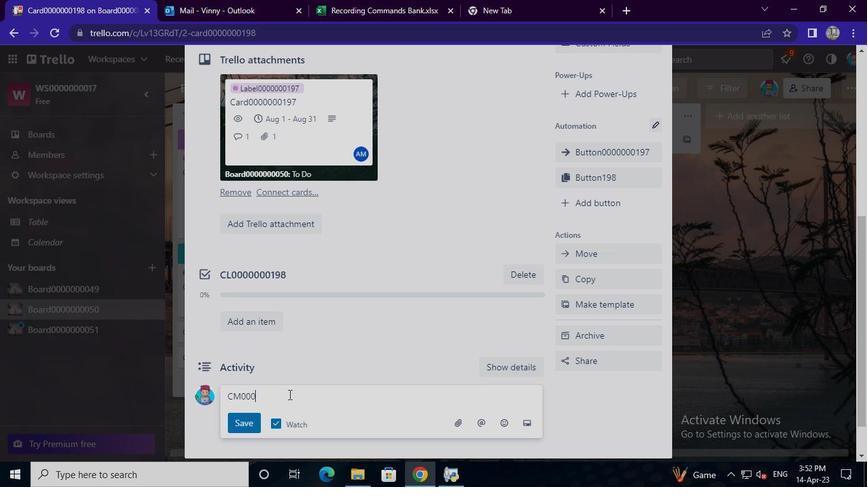 
Action: Keyboard <96>
Screenshot: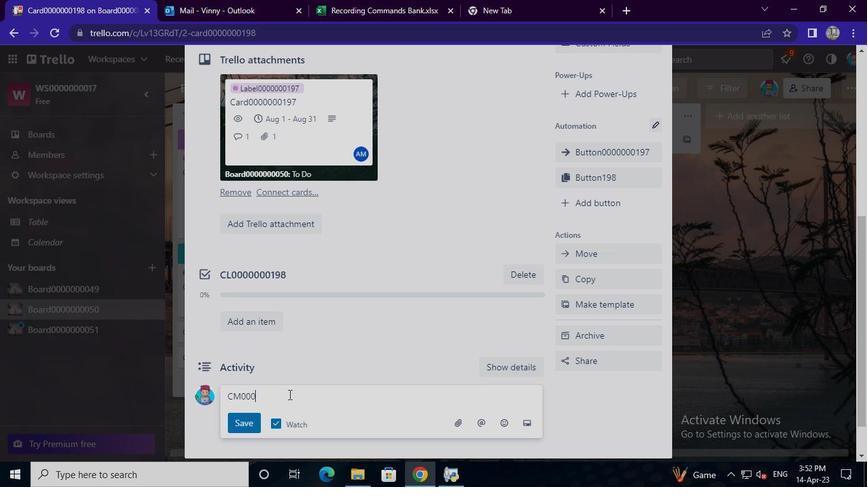 
Action: Keyboard <96>
Screenshot: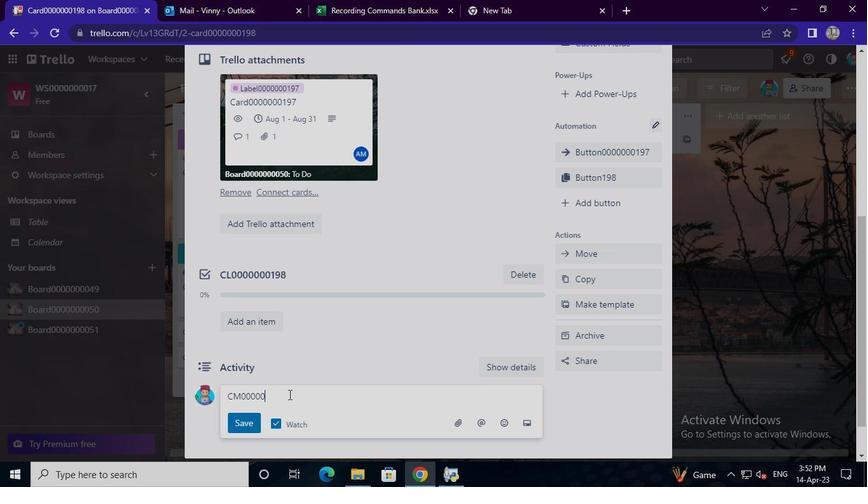 
Action: Keyboard <96>
Screenshot: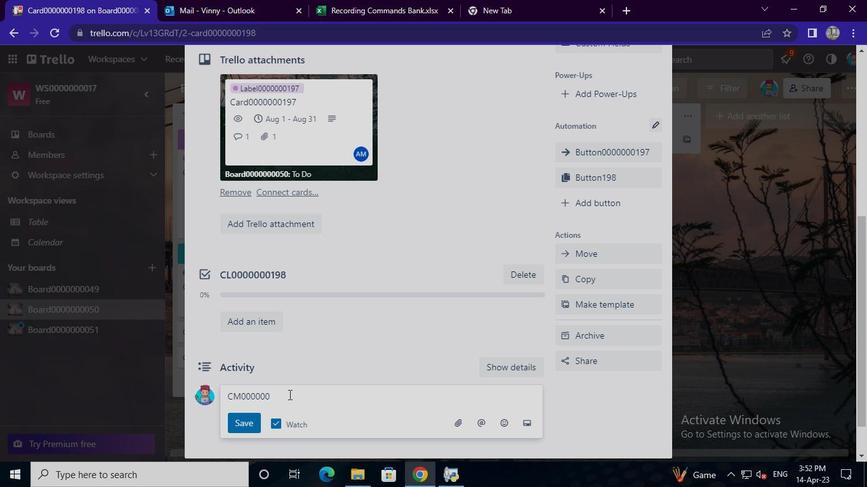 
Action: Keyboard <97>
Screenshot: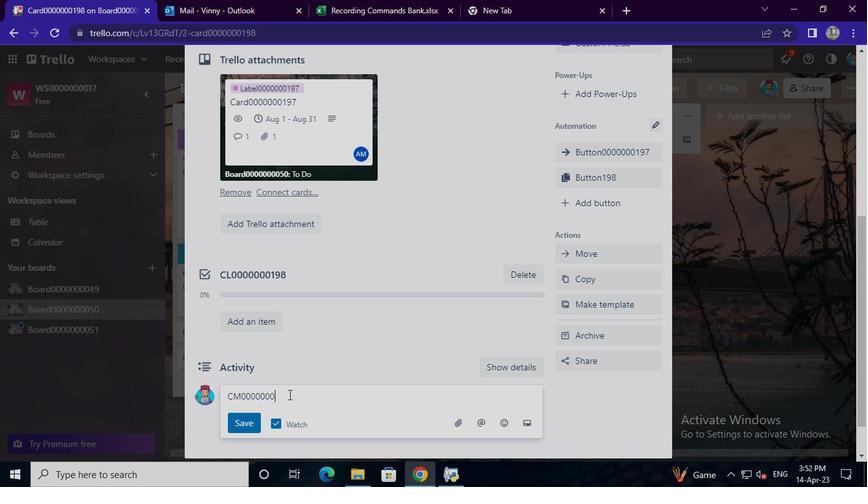 
Action: Keyboard <105>
Screenshot: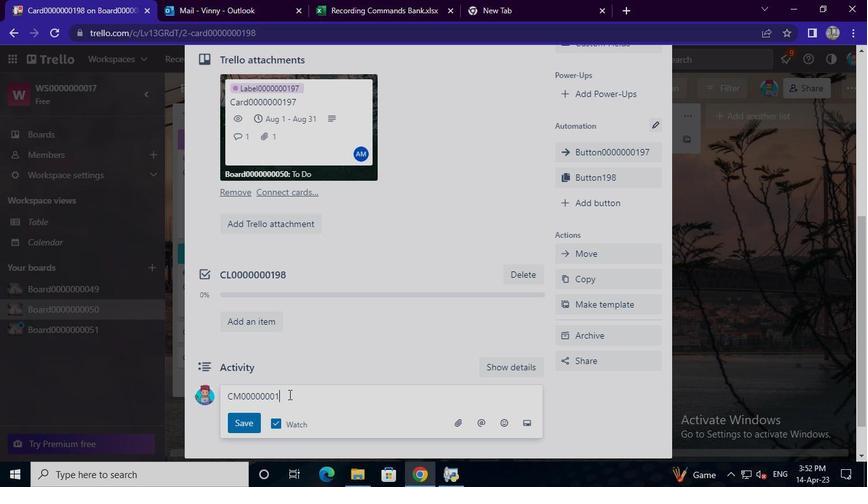 
Action: Keyboard <104>
Screenshot: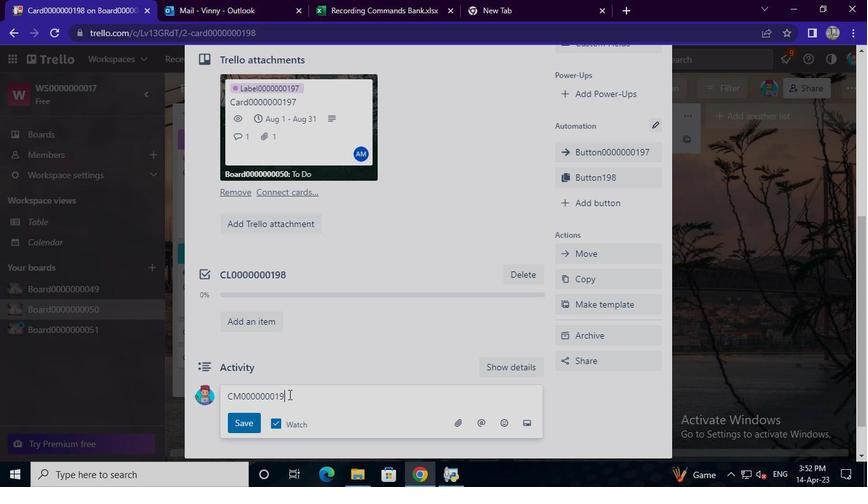 
Action: Mouse moved to (248, 421)
Screenshot: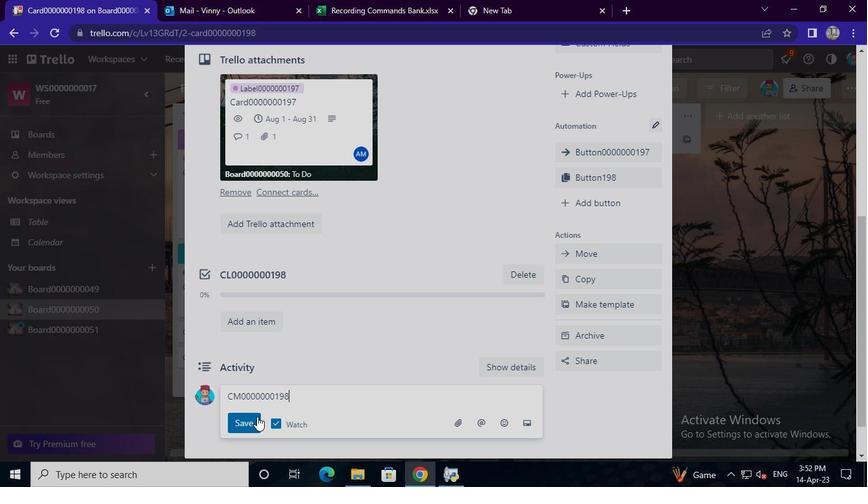 
Action: Mouse pressed left at (248, 421)
Screenshot: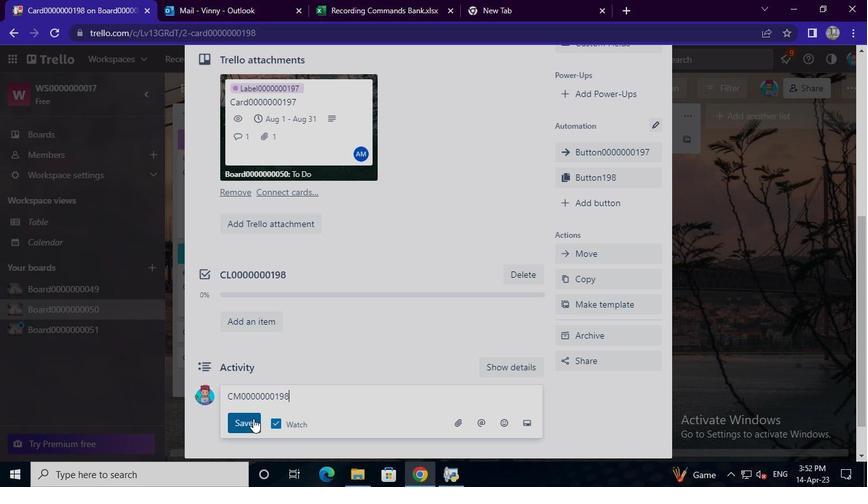 
Action: Mouse moved to (447, 476)
Screenshot: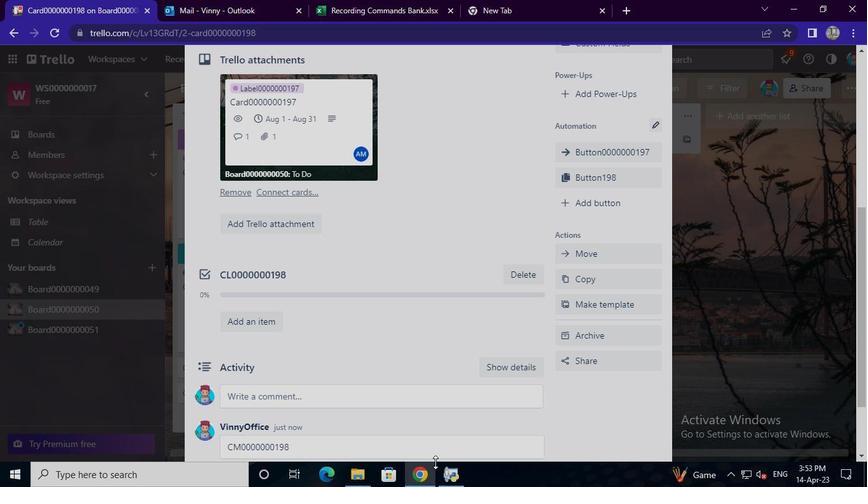 
Action: Mouse pressed left at (447, 476)
Screenshot: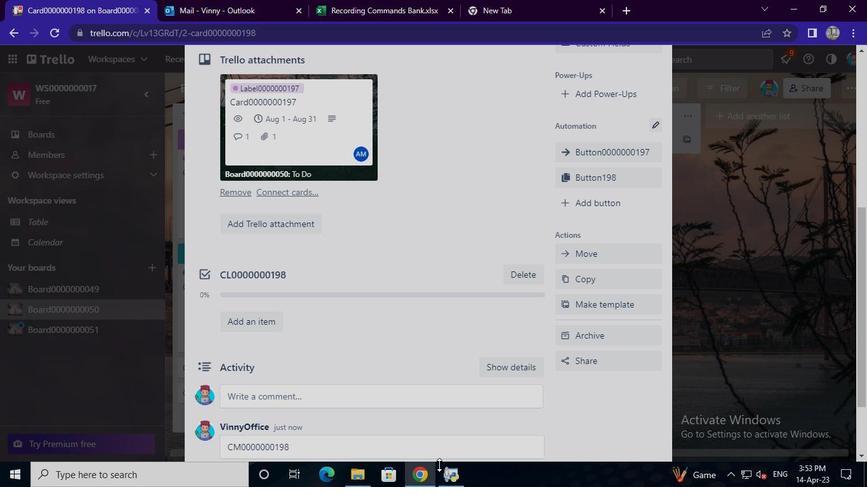 
Action: Mouse moved to (706, 112)
Screenshot: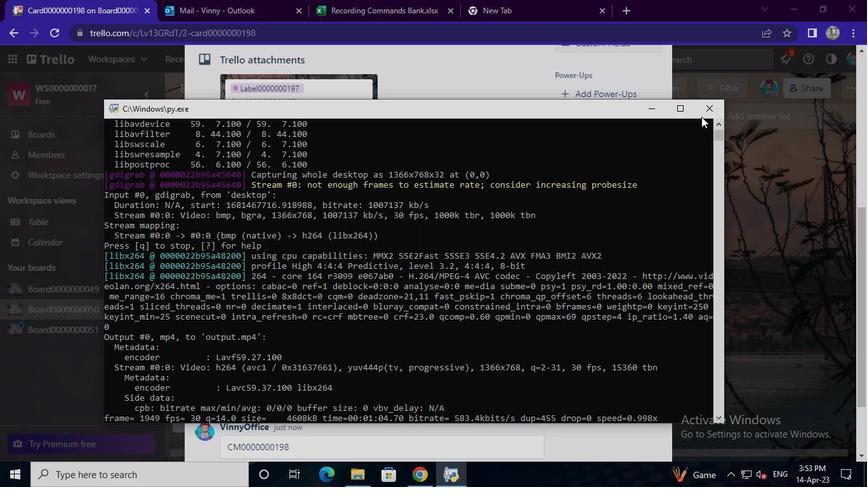 
Action: Mouse pressed left at (706, 112)
Screenshot: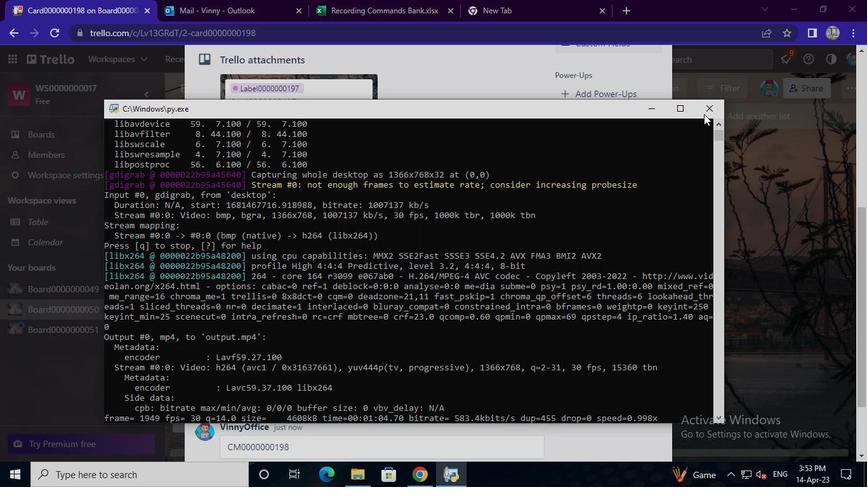 
